 Task: Find connections with filter location Mirabel with filter topic #SEMwith filter profile language German with filter current company Herbalife with filter school Dhanalakshmi Srinivasan Engineering College with filter industry Retail Furniture and Home Furnishings with filter service category Negotiation with filter keywords title Digital Overlord
Action: Mouse moved to (226, 300)
Screenshot: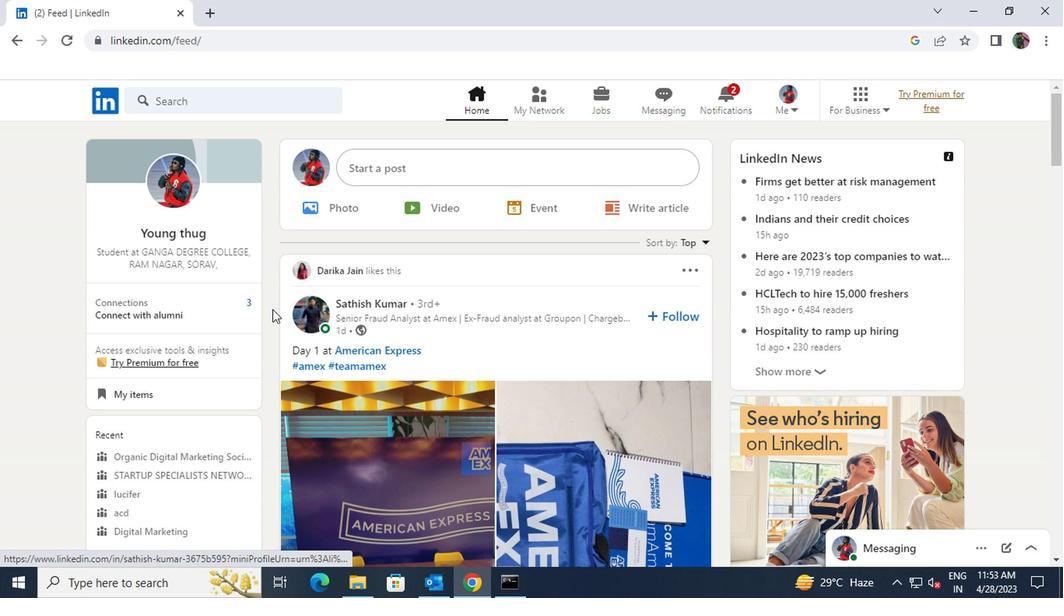 
Action: Mouse pressed left at (226, 300)
Screenshot: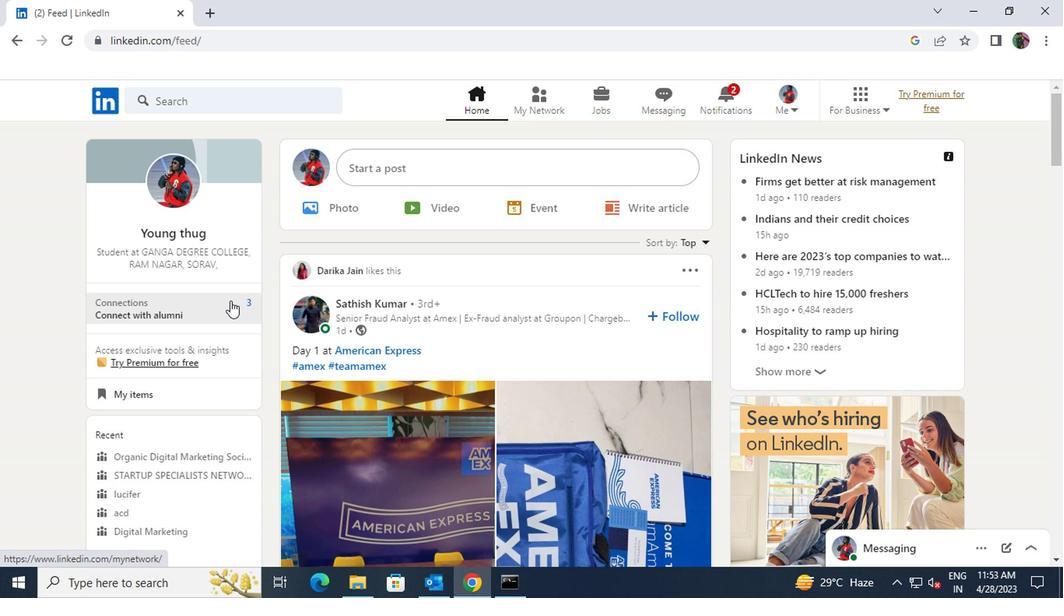 
Action: Mouse moved to (239, 189)
Screenshot: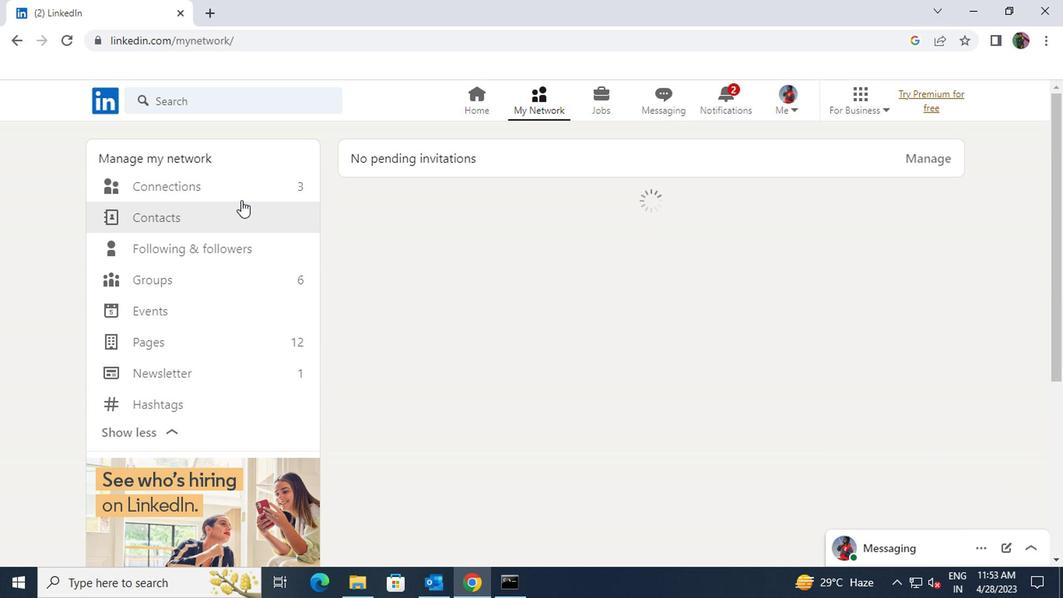 
Action: Mouse pressed left at (239, 189)
Screenshot: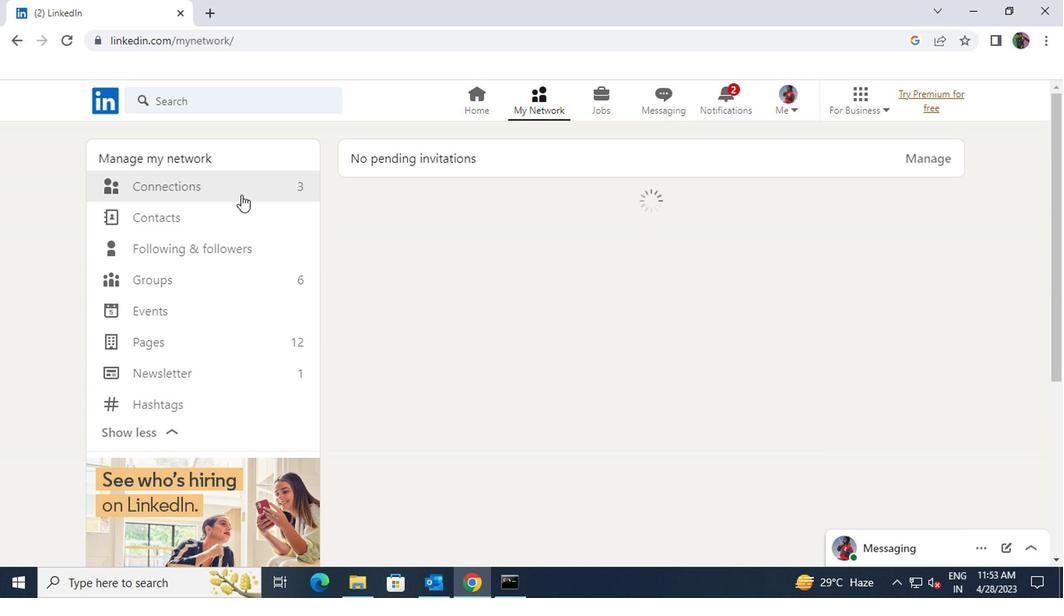 
Action: Mouse moved to (618, 193)
Screenshot: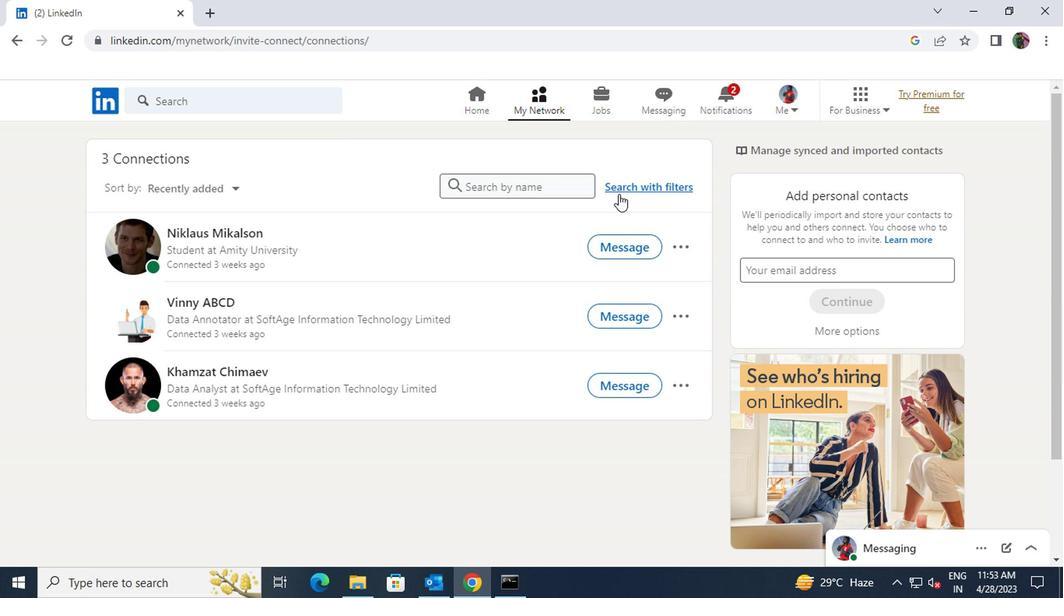 
Action: Mouse pressed left at (618, 193)
Screenshot: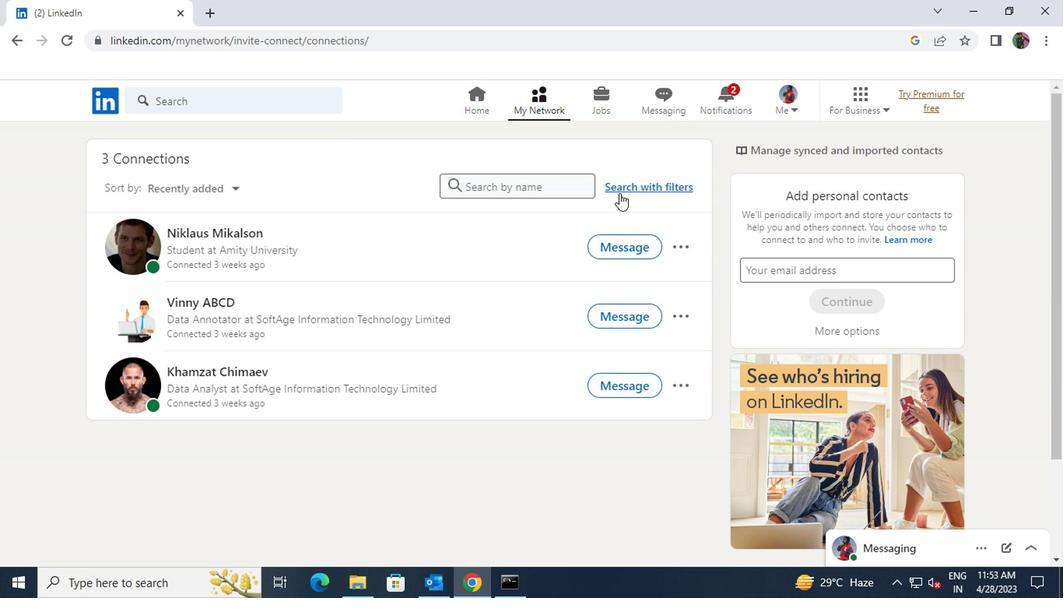 
Action: Mouse moved to (581, 147)
Screenshot: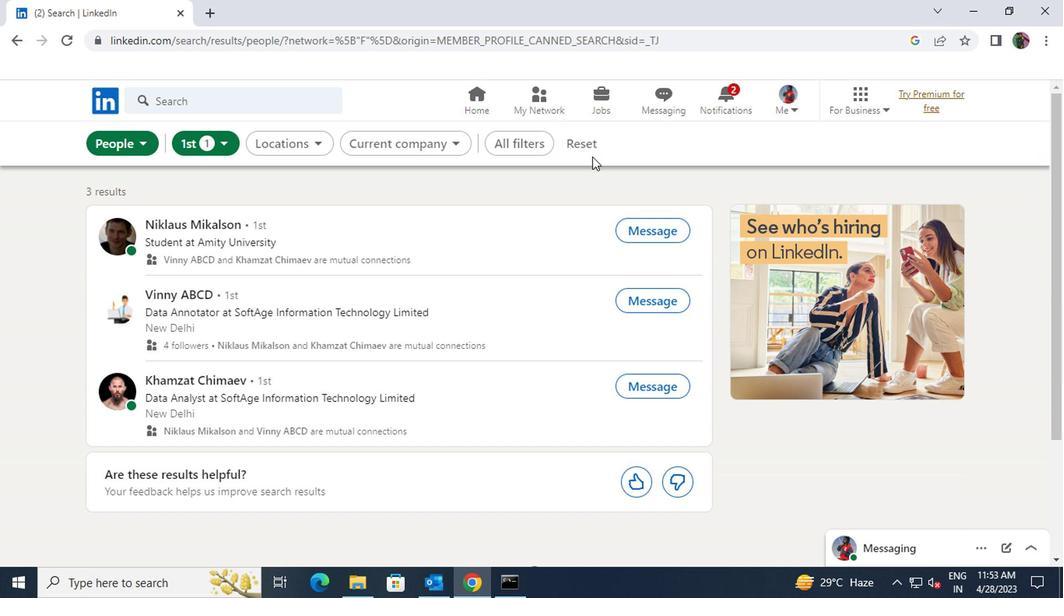 
Action: Mouse pressed left at (581, 147)
Screenshot: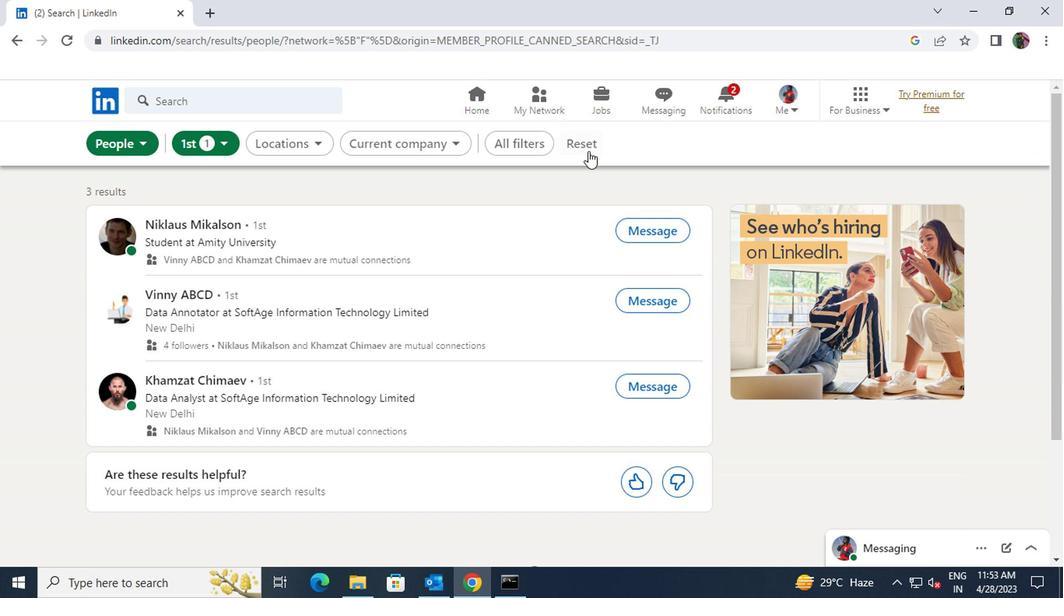 
Action: Mouse moved to (555, 144)
Screenshot: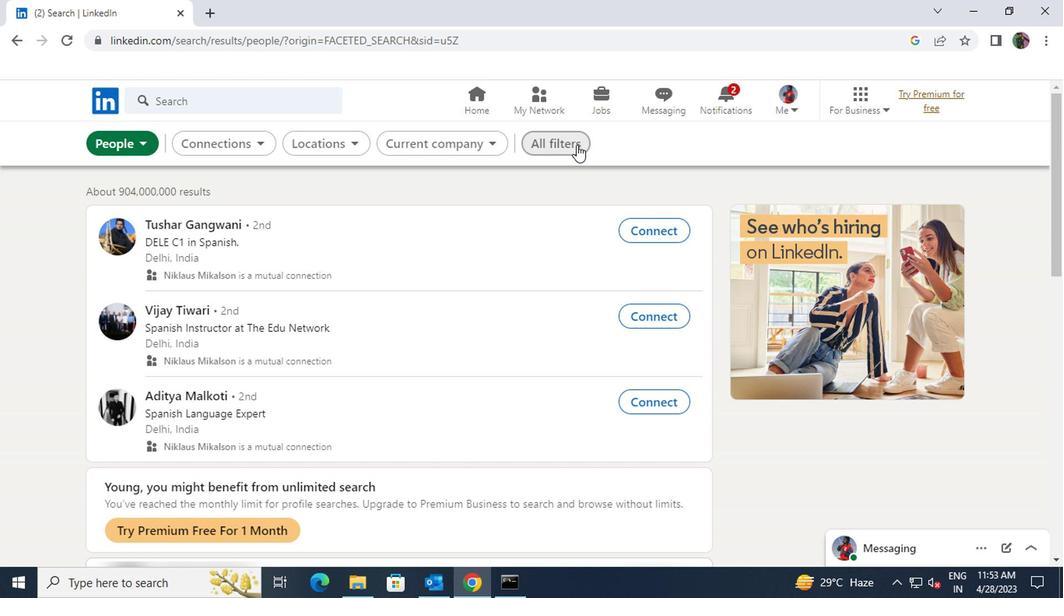 
Action: Mouse pressed left at (555, 144)
Screenshot: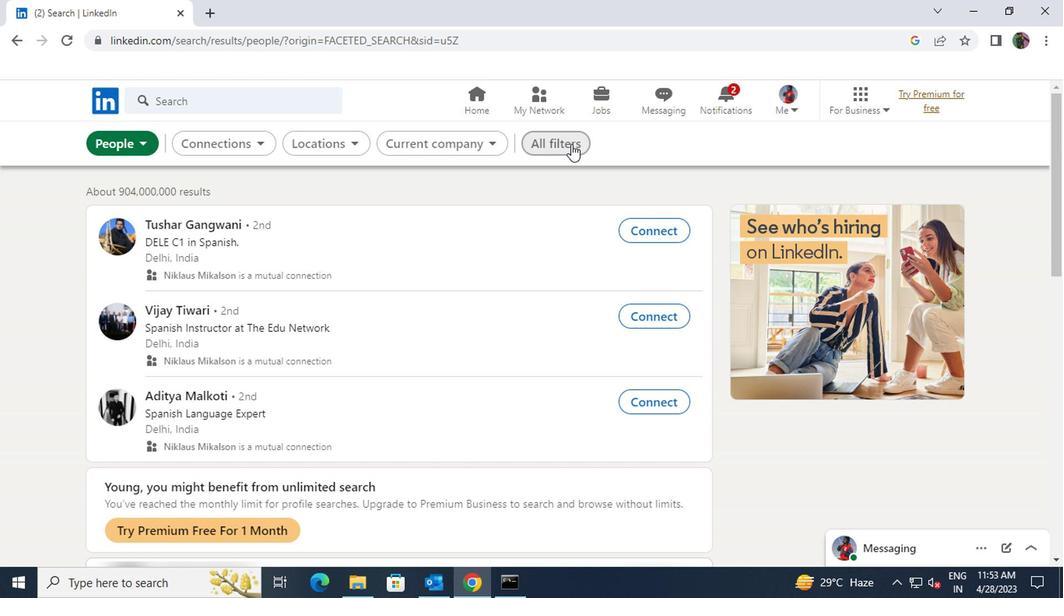 
Action: Mouse moved to (754, 354)
Screenshot: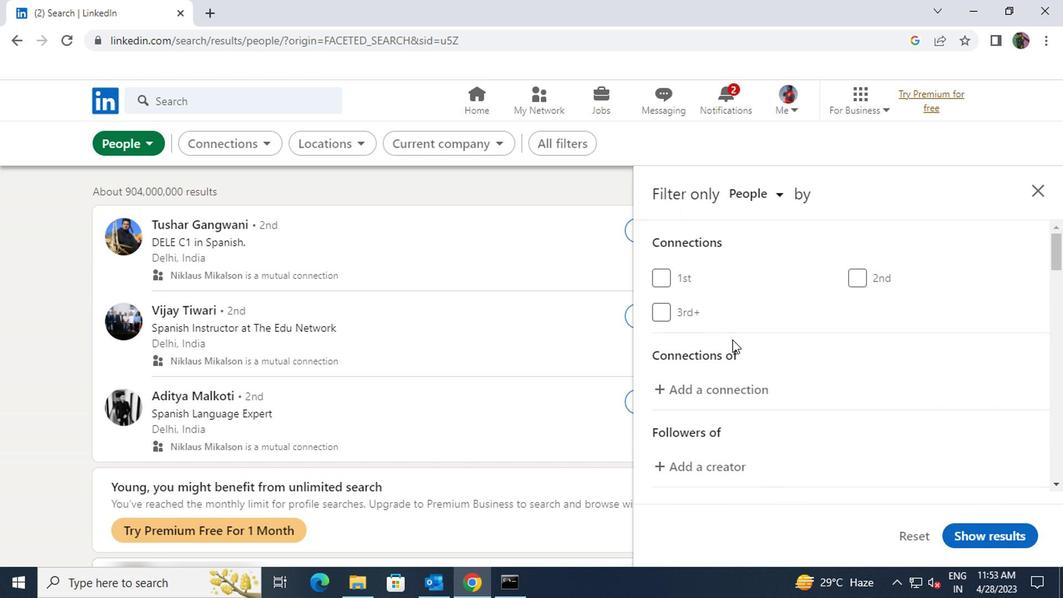 
Action: Mouse scrolled (754, 352) with delta (0, -1)
Screenshot: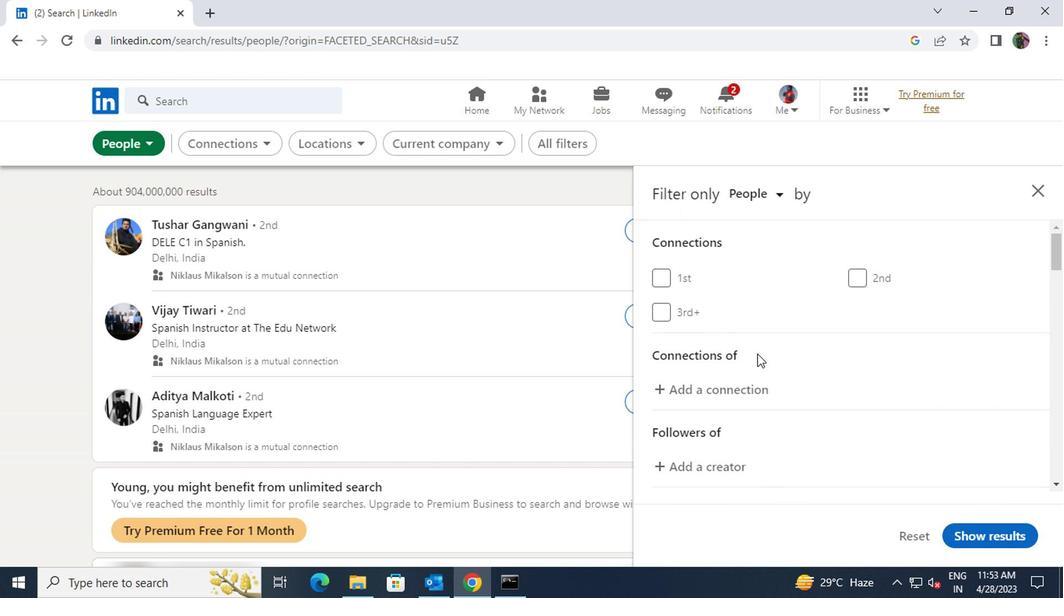 
Action: Mouse scrolled (754, 352) with delta (0, -1)
Screenshot: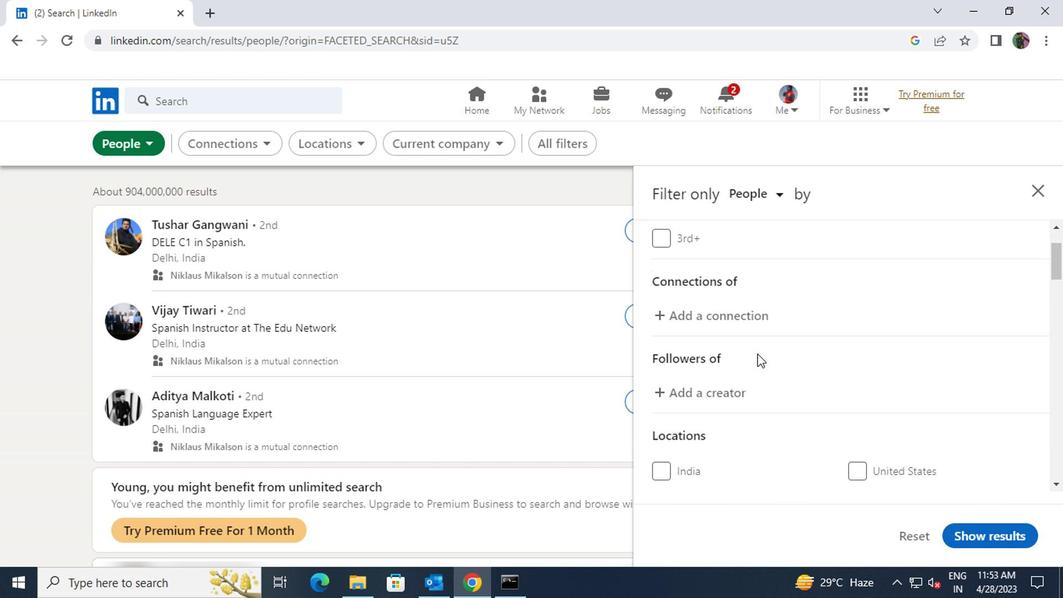 
Action: Mouse scrolled (754, 352) with delta (0, -1)
Screenshot: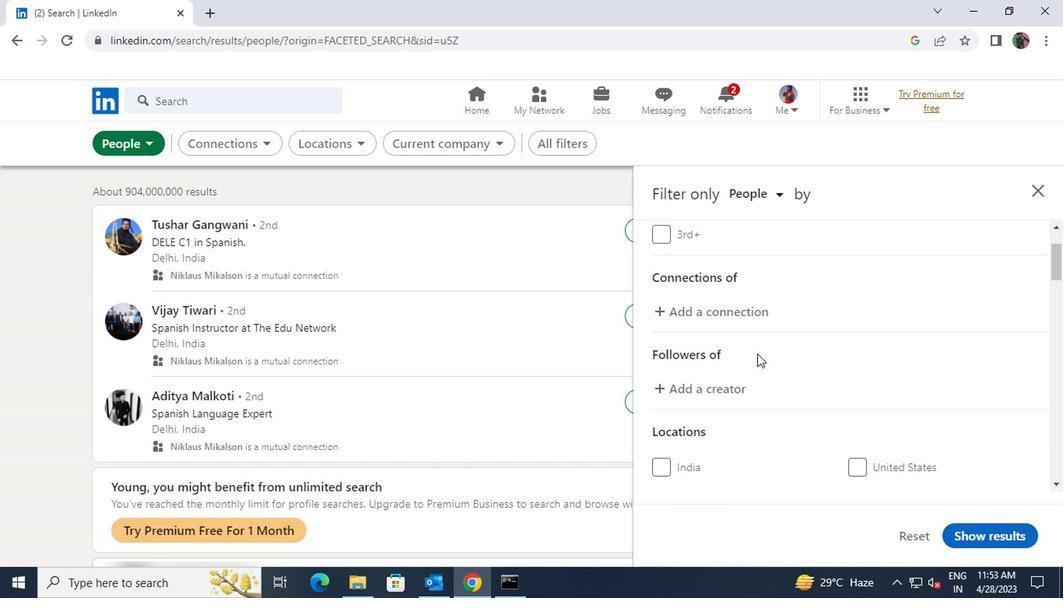 
Action: Mouse moved to (851, 376)
Screenshot: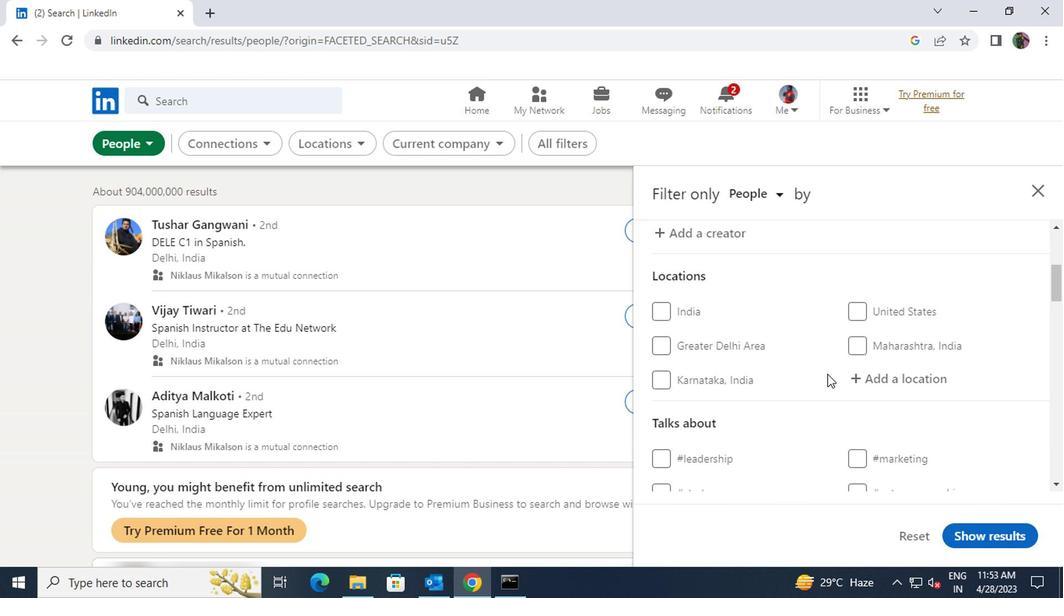 
Action: Mouse pressed left at (851, 376)
Screenshot: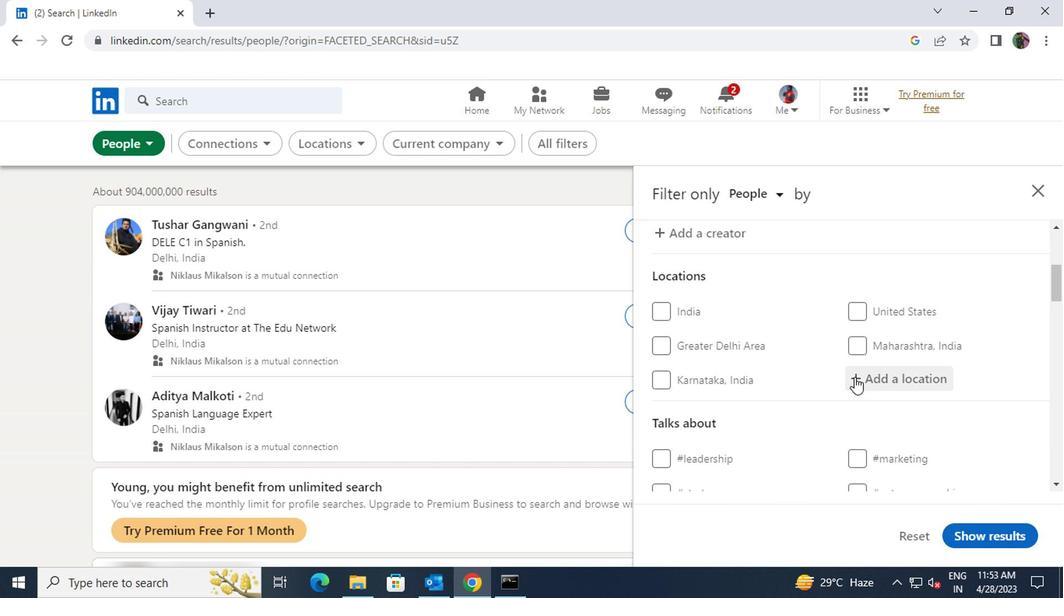 
Action: Key pressed <Key.shift>MIRABEL
Screenshot: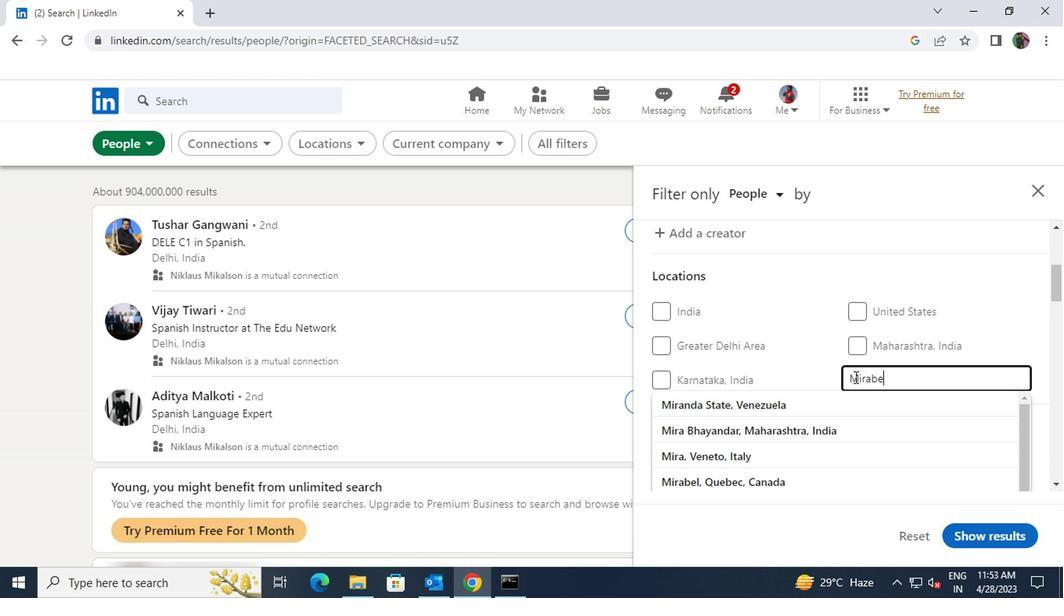 
Action: Mouse moved to (850, 392)
Screenshot: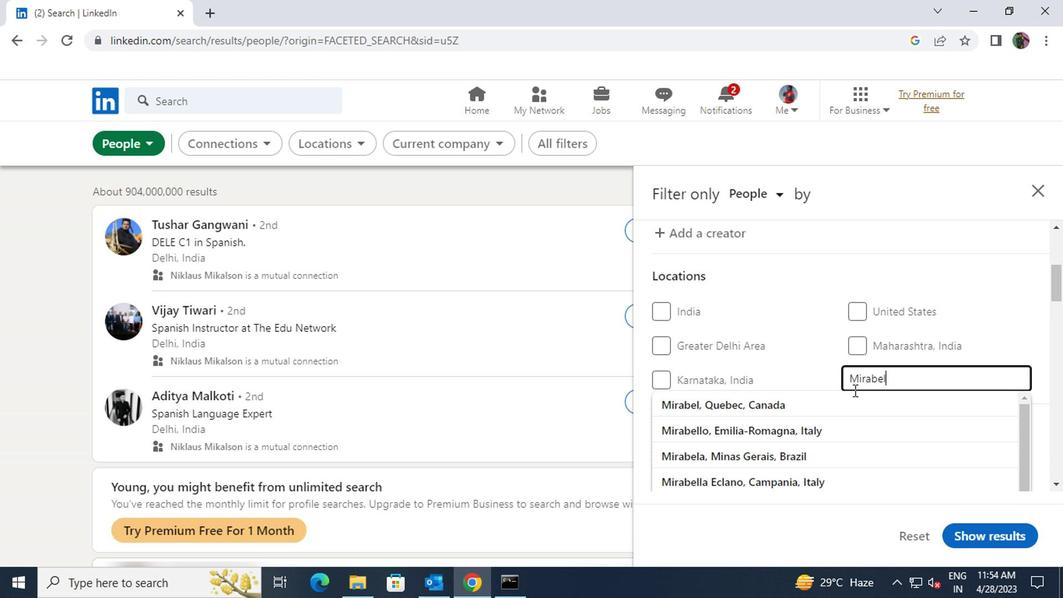 
Action: Mouse pressed left at (850, 392)
Screenshot: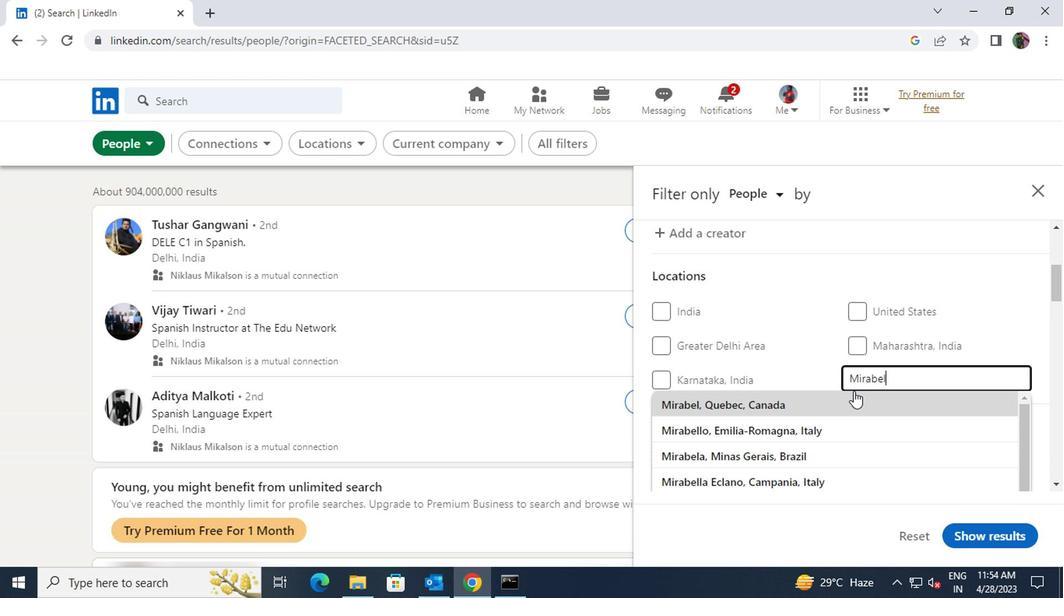 
Action: Mouse scrolled (850, 392) with delta (0, 0)
Screenshot: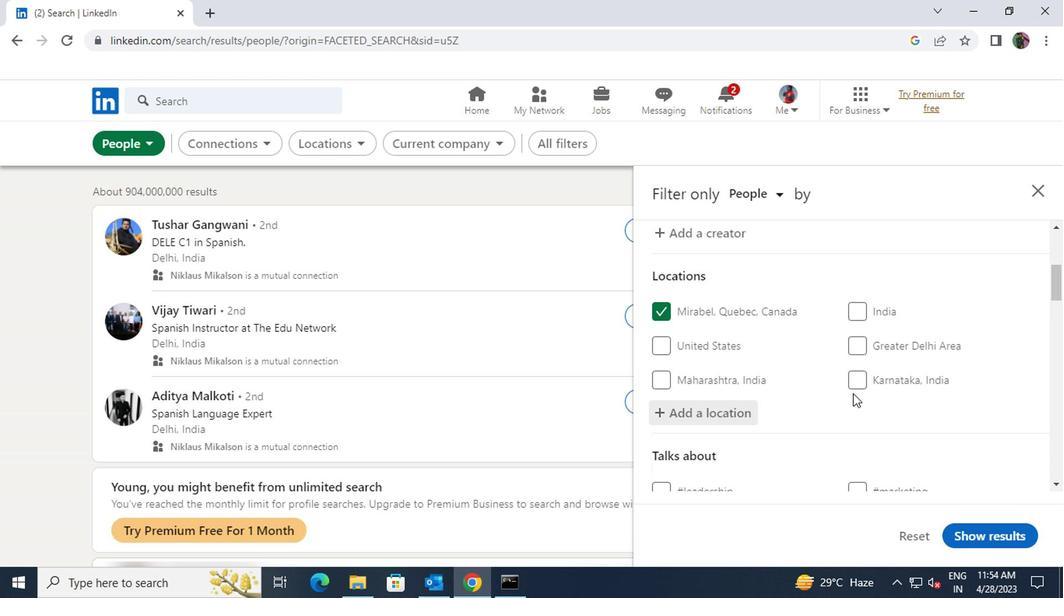 
Action: Mouse scrolled (850, 392) with delta (0, 0)
Screenshot: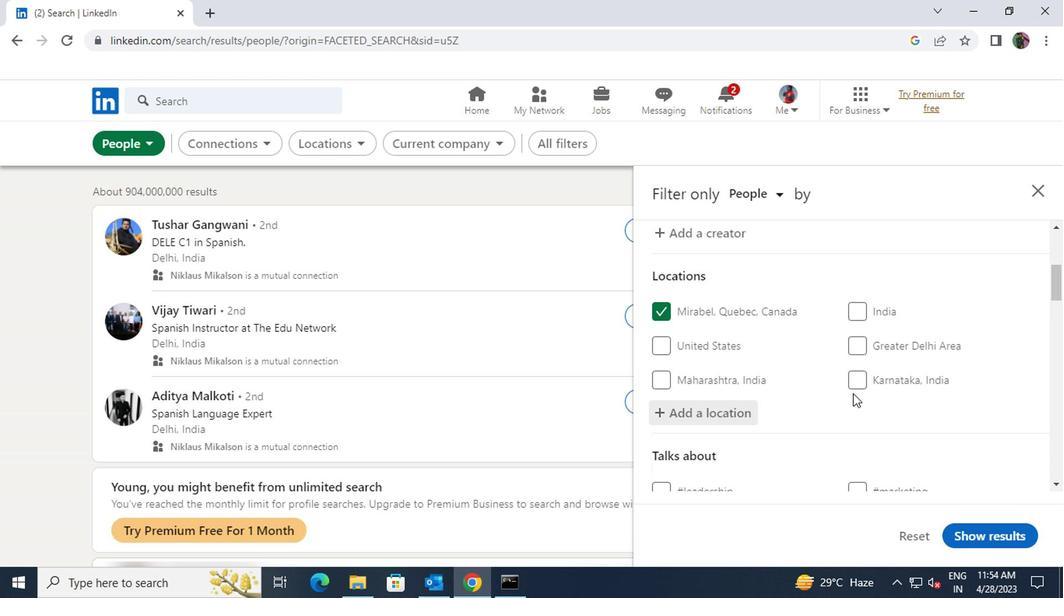 
Action: Mouse moved to (865, 406)
Screenshot: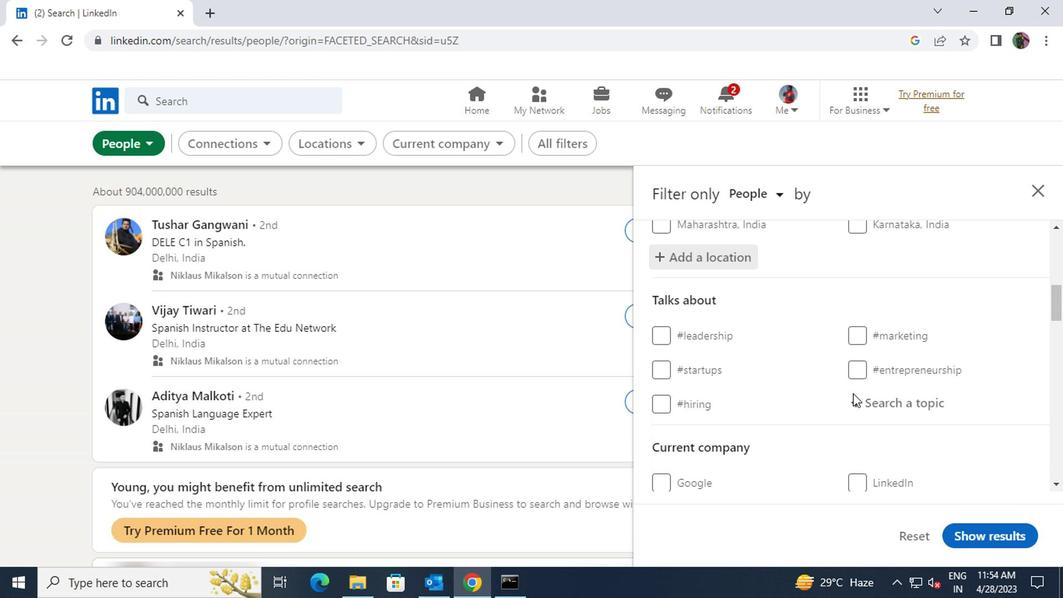 
Action: Mouse pressed left at (865, 406)
Screenshot: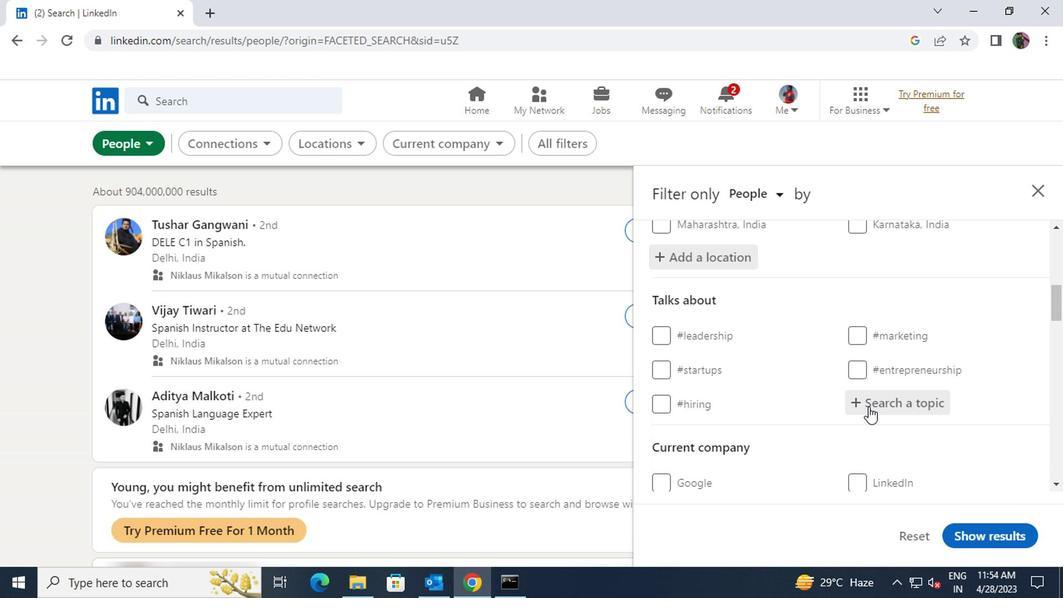 
Action: Key pressed <Key.shift>SEM
Screenshot: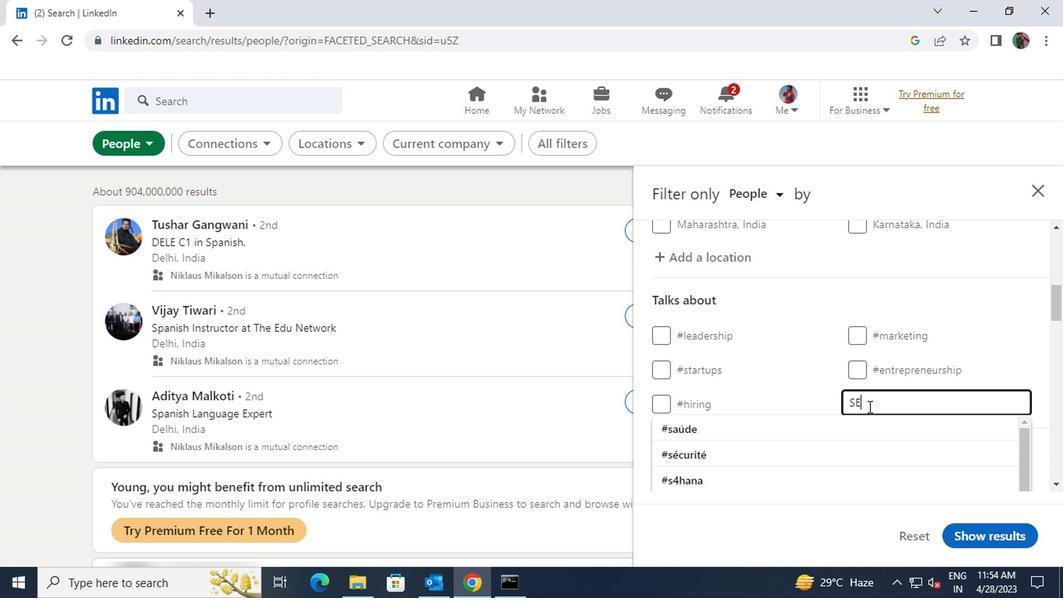 
Action: Mouse moved to (850, 421)
Screenshot: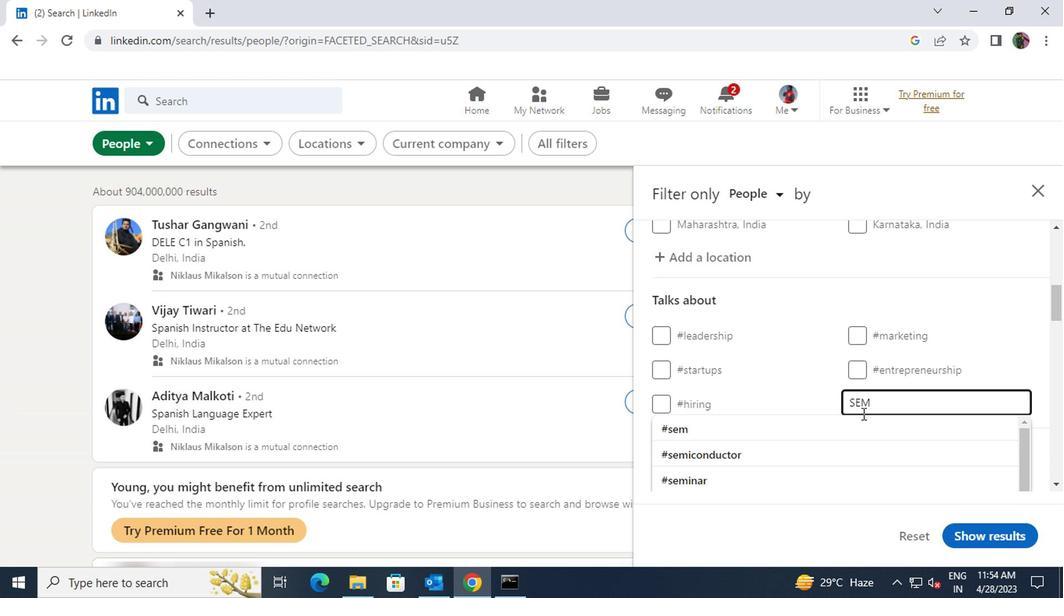 
Action: Mouse pressed left at (850, 421)
Screenshot: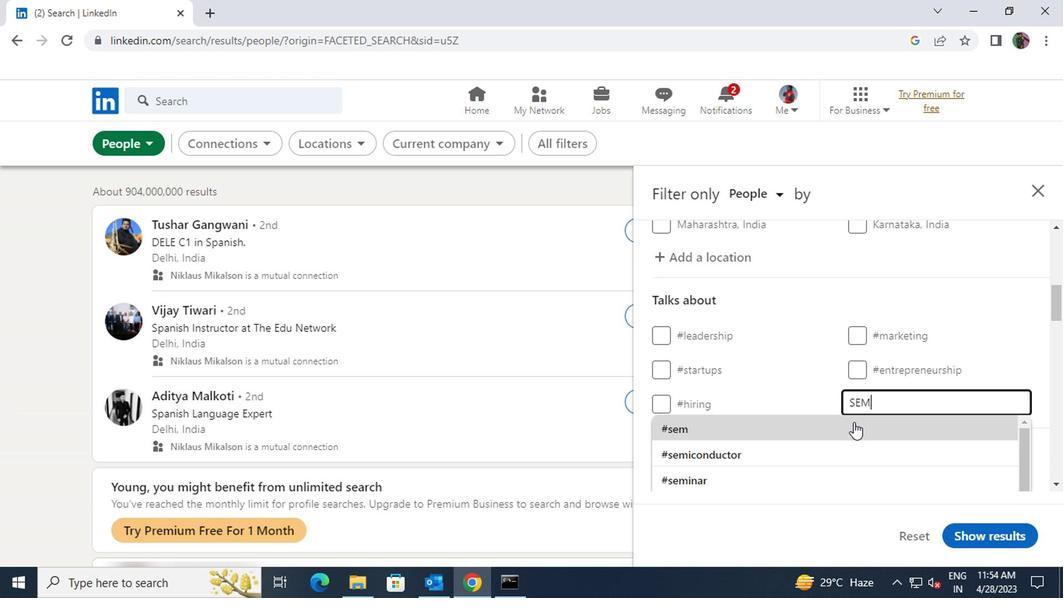 
Action: Mouse scrolled (850, 420) with delta (0, -1)
Screenshot: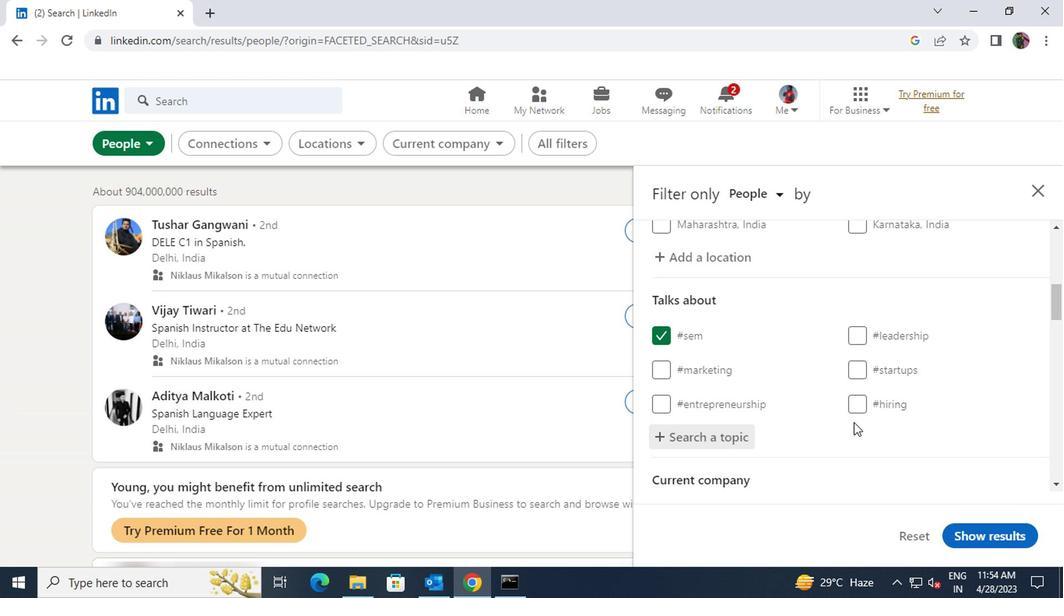 
Action: Mouse scrolled (850, 420) with delta (0, -1)
Screenshot: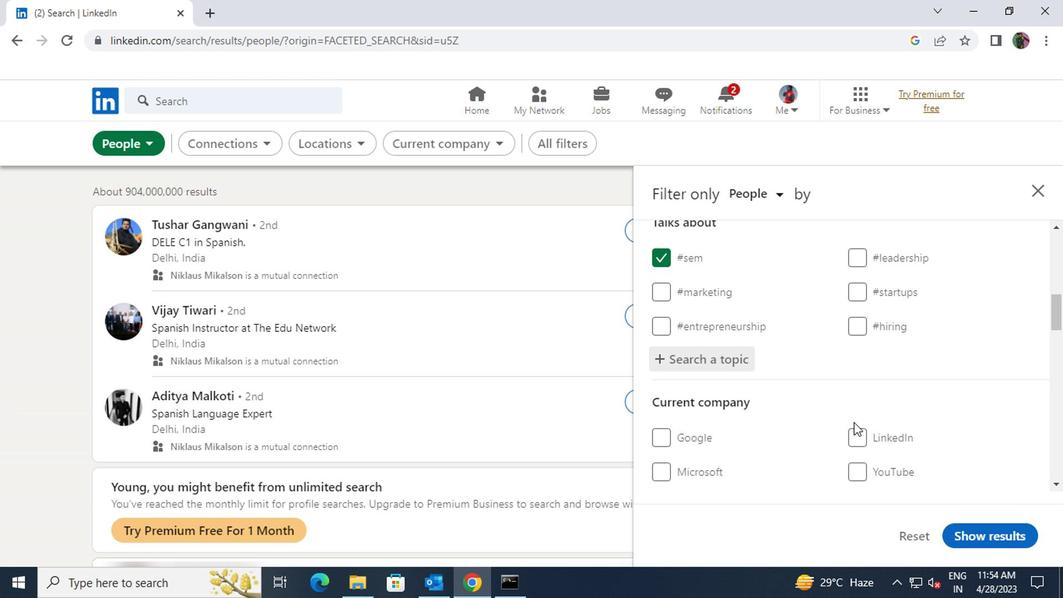 
Action: Mouse scrolled (850, 420) with delta (0, -1)
Screenshot: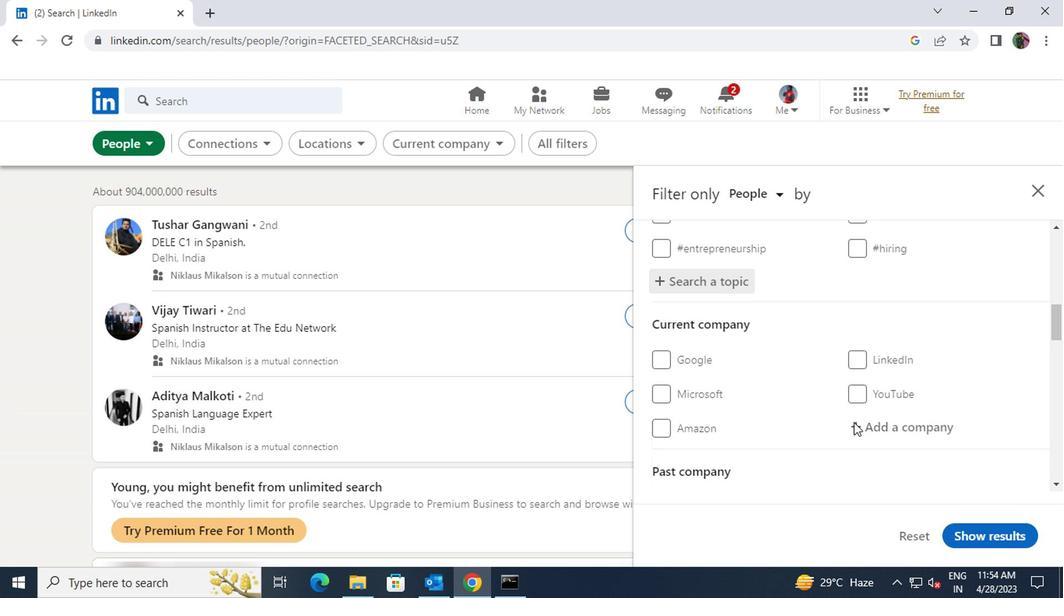 
Action: Mouse scrolled (850, 420) with delta (0, -1)
Screenshot: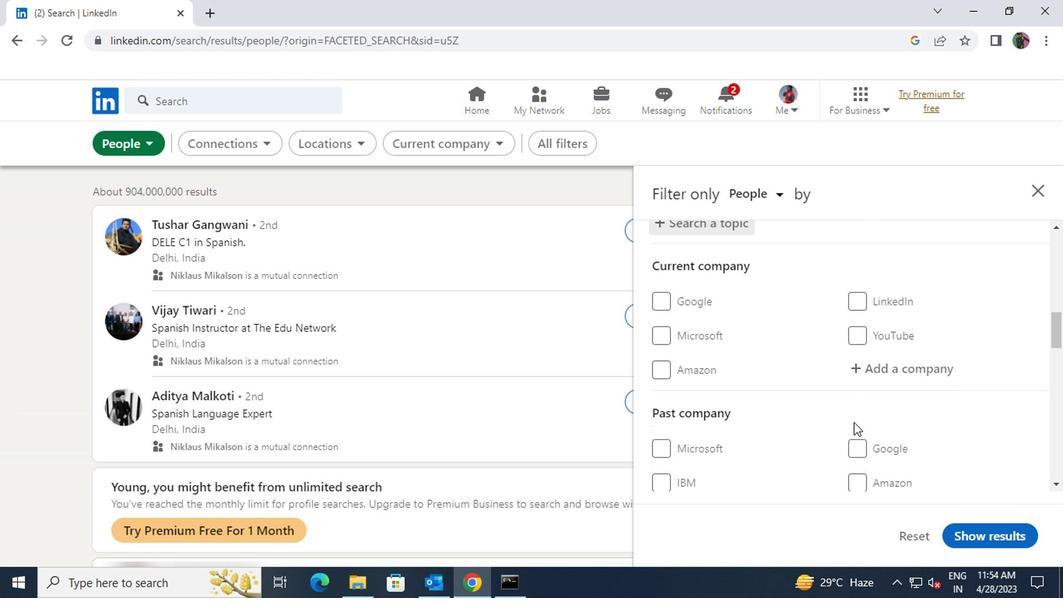
Action: Mouse scrolled (850, 420) with delta (0, -1)
Screenshot: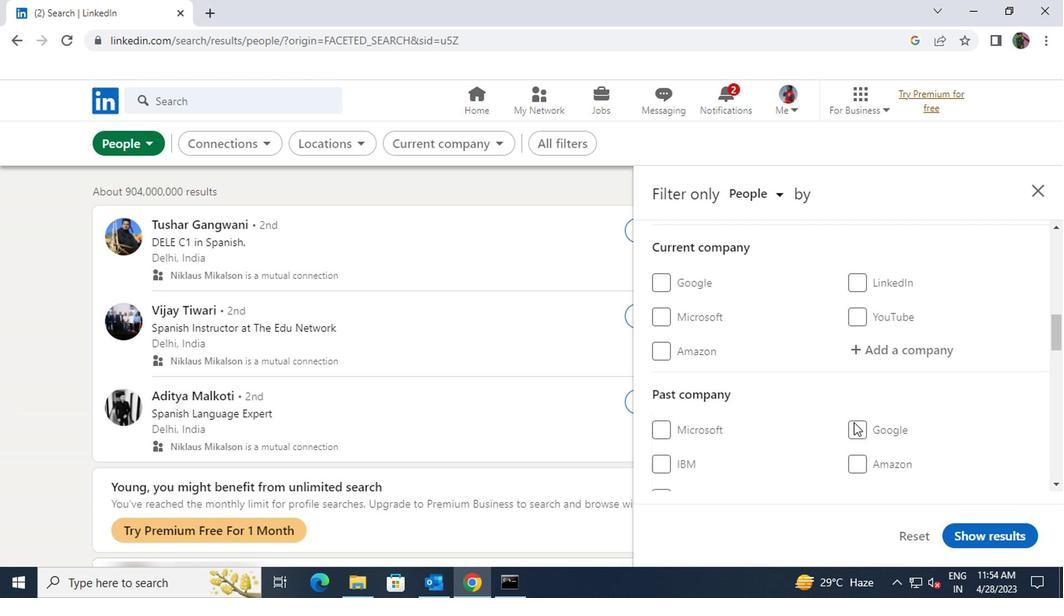 
Action: Mouse scrolled (850, 420) with delta (0, -1)
Screenshot: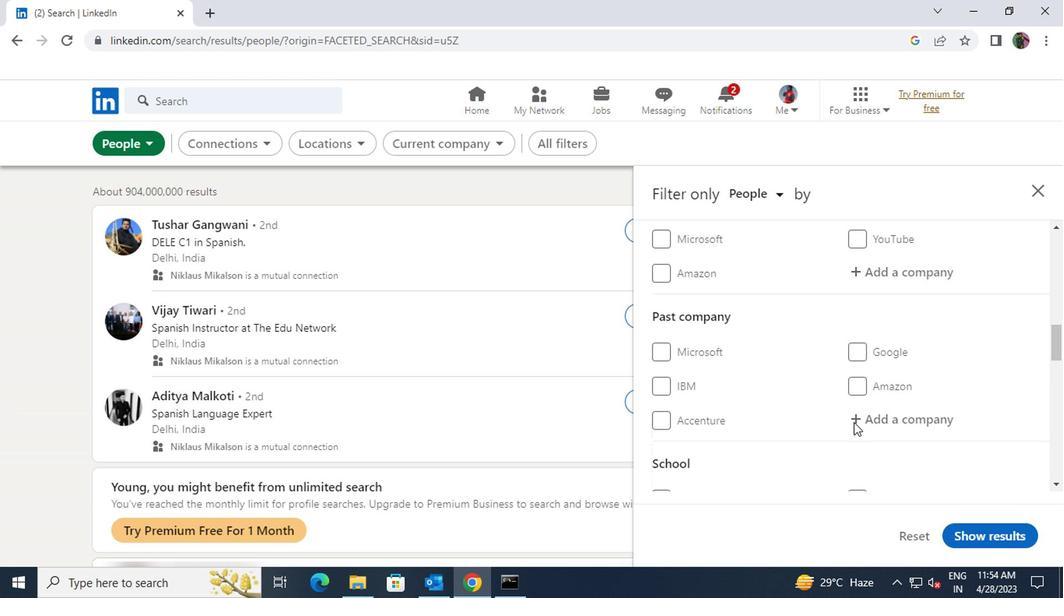 
Action: Mouse scrolled (850, 420) with delta (0, -1)
Screenshot: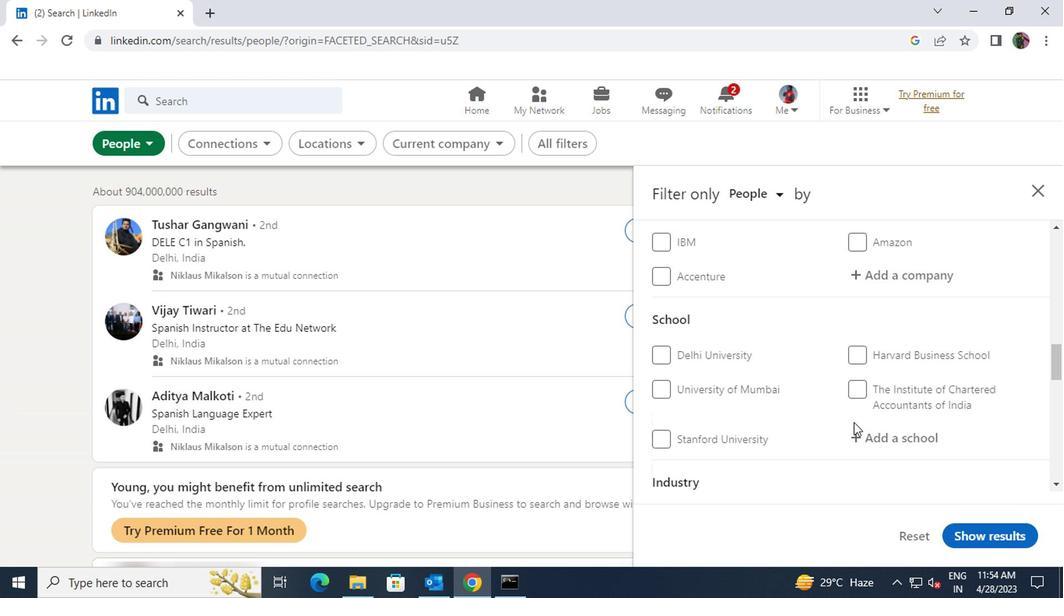 
Action: Mouse scrolled (850, 420) with delta (0, -1)
Screenshot: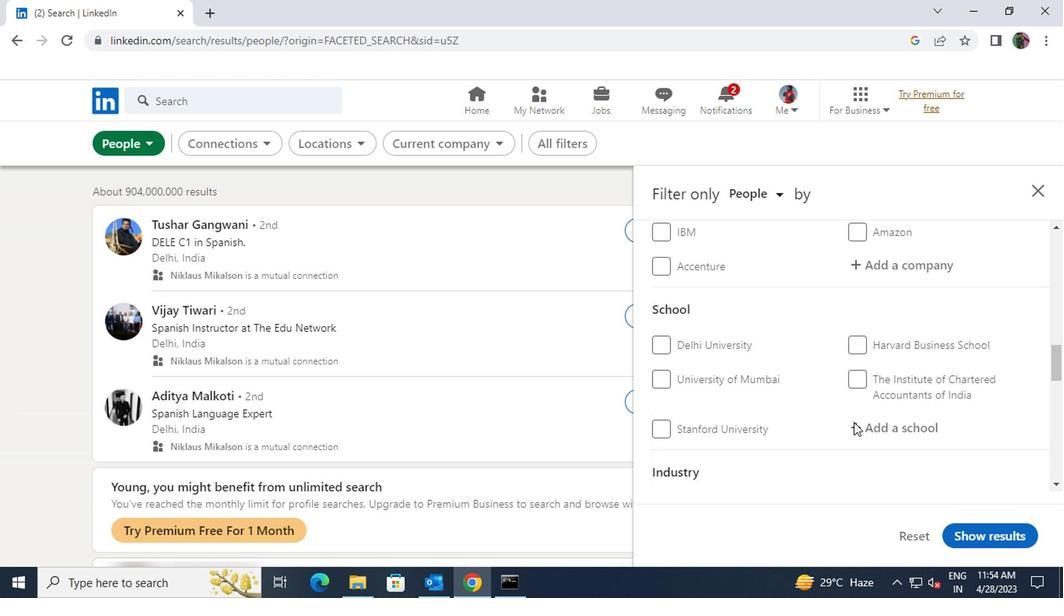 
Action: Mouse scrolled (850, 420) with delta (0, -1)
Screenshot: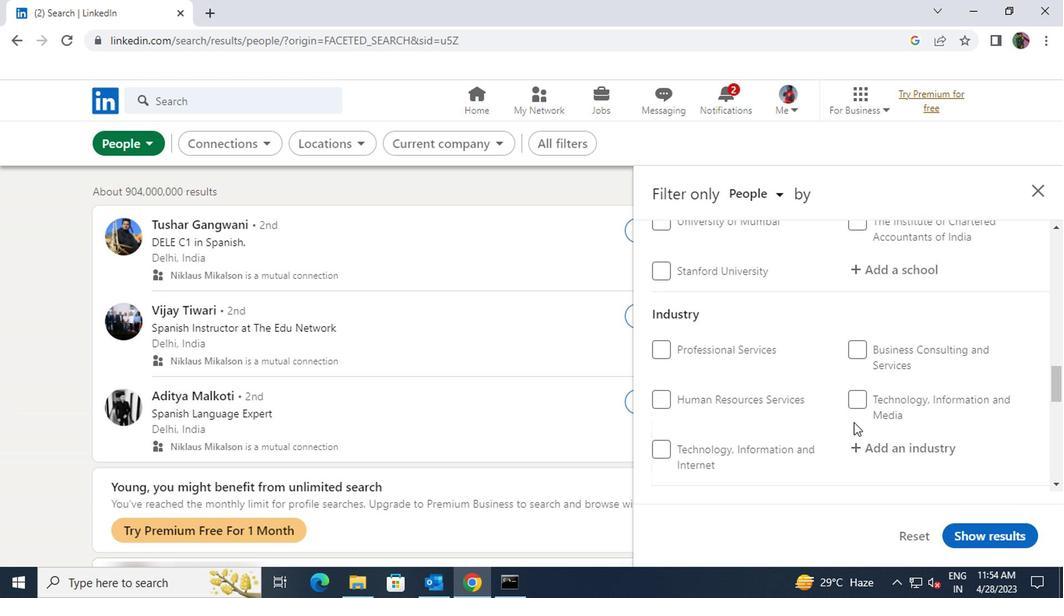 
Action: Mouse scrolled (850, 420) with delta (0, -1)
Screenshot: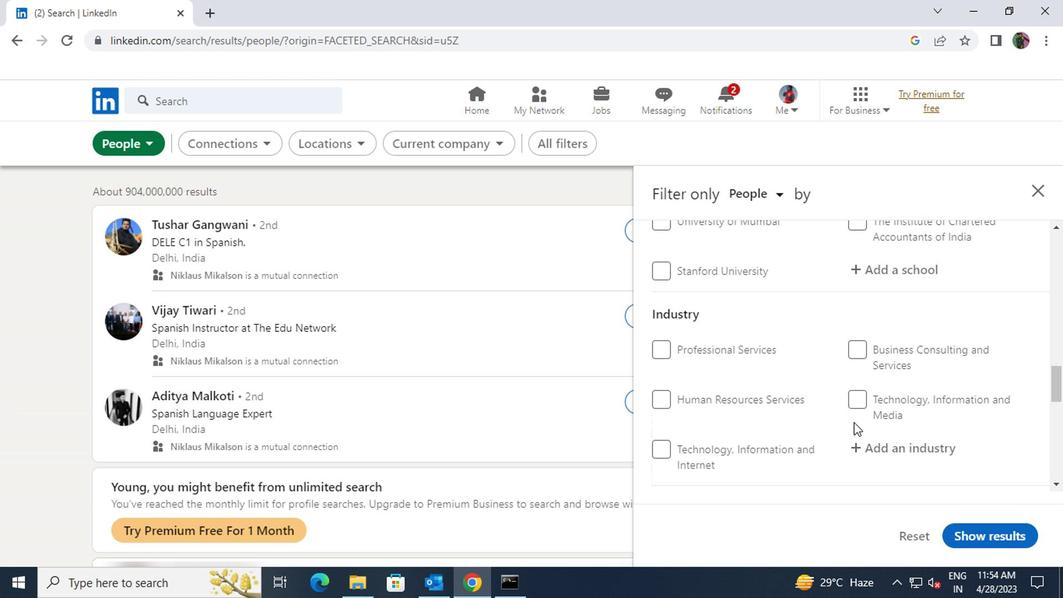 
Action: Mouse scrolled (850, 420) with delta (0, -1)
Screenshot: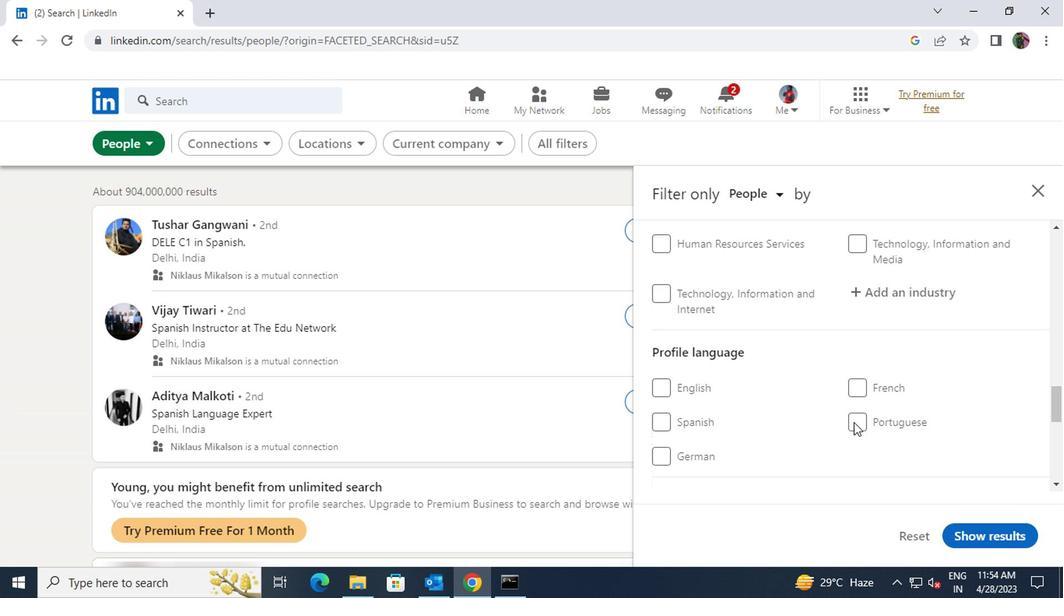 
Action: Mouse moved to (662, 371)
Screenshot: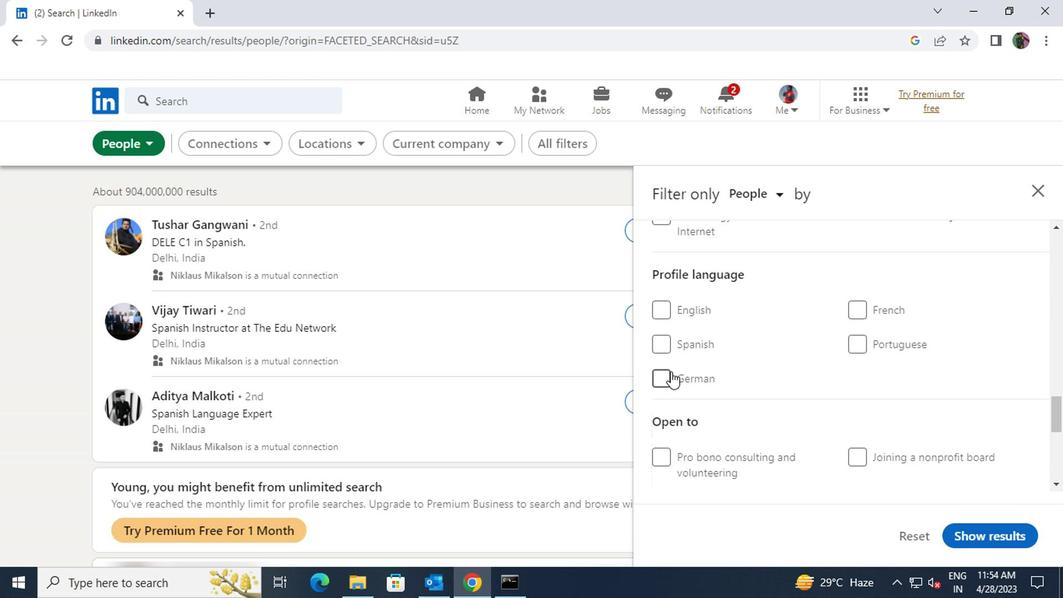 
Action: Mouse pressed left at (662, 371)
Screenshot: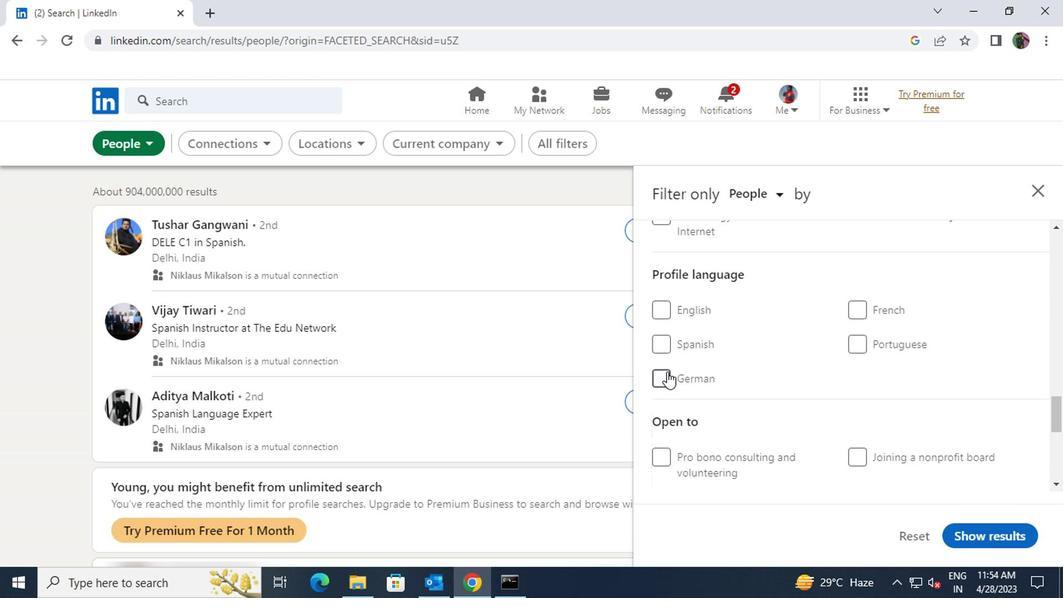 
Action: Mouse moved to (787, 367)
Screenshot: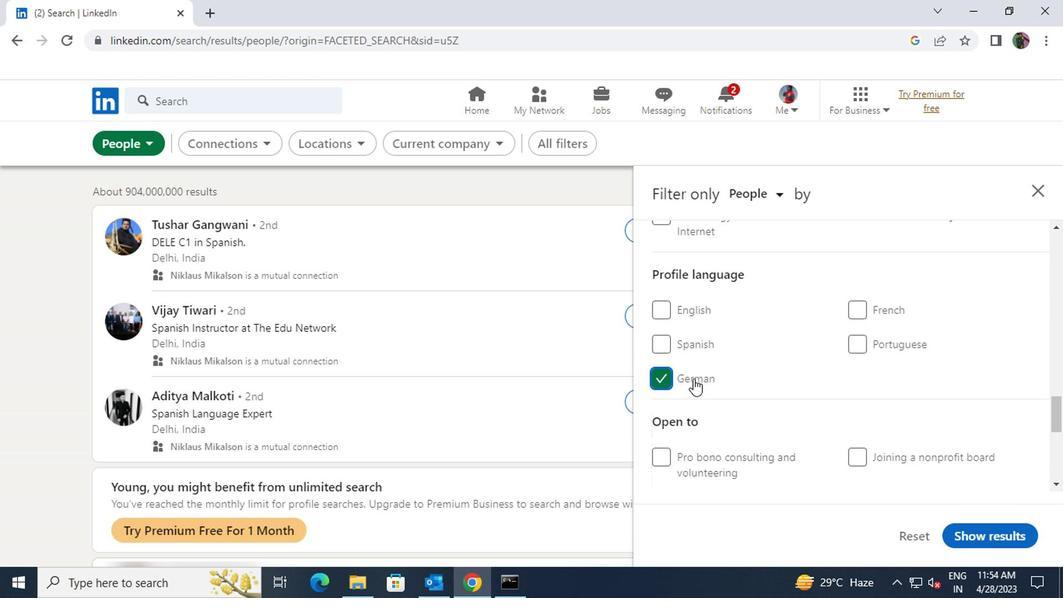 
Action: Mouse scrolled (787, 368) with delta (0, 0)
Screenshot: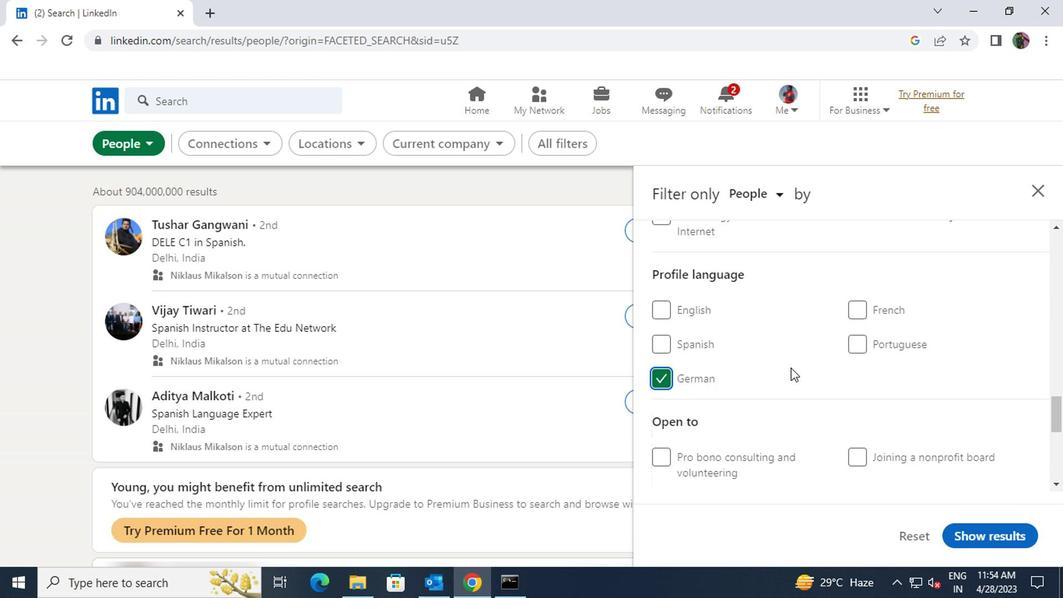 
Action: Mouse scrolled (787, 368) with delta (0, 0)
Screenshot: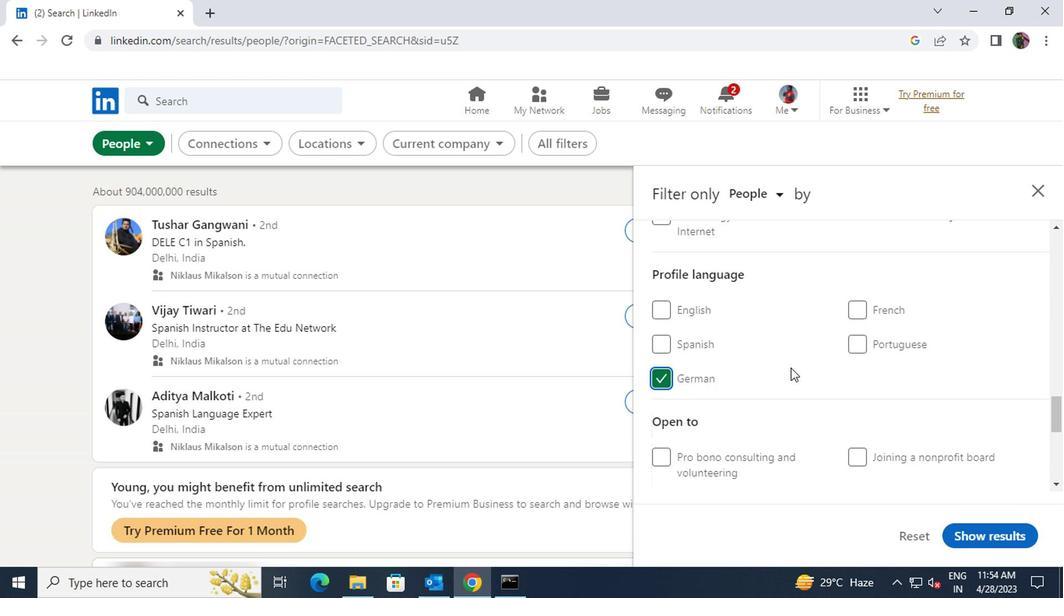 
Action: Mouse moved to (789, 367)
Screenshot: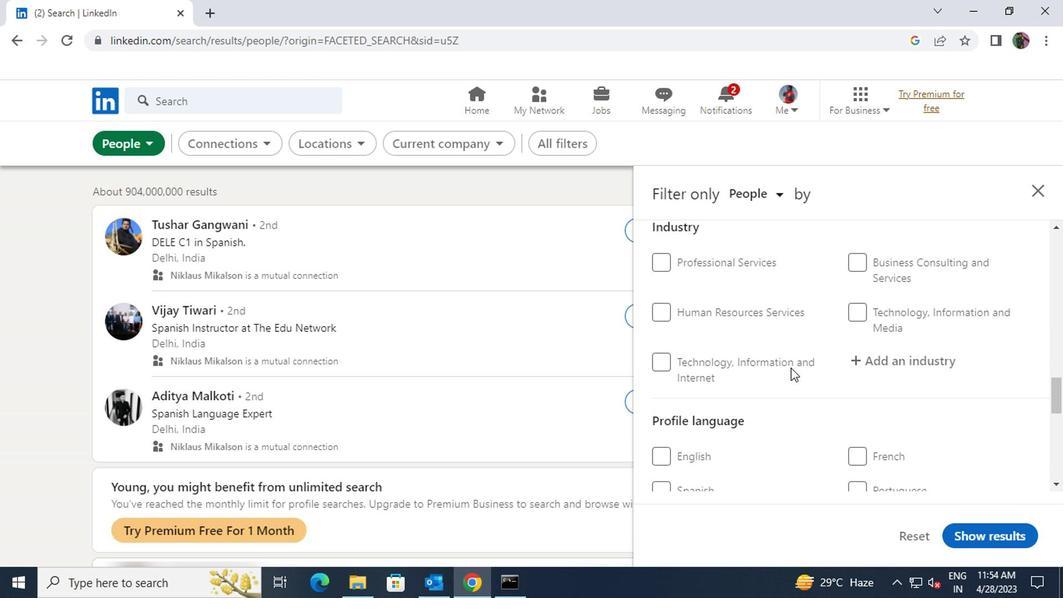 
Action: Mouse scrolled (789, 368) with delta (0, 0)
Screenshot: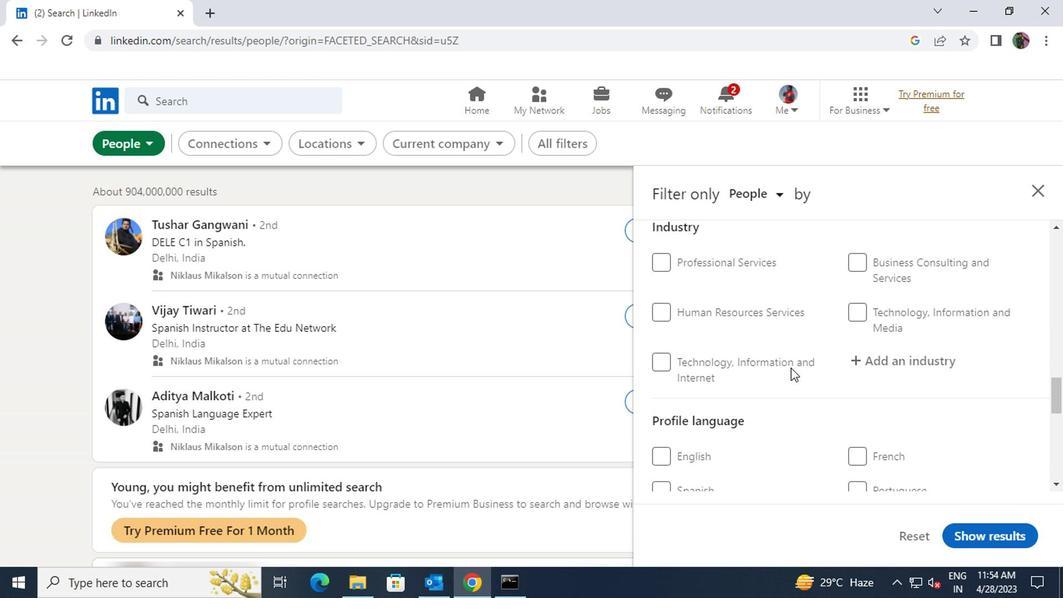 
Action: Mouse scrolled (789, 368) with delta (0, 0)
Screenshot: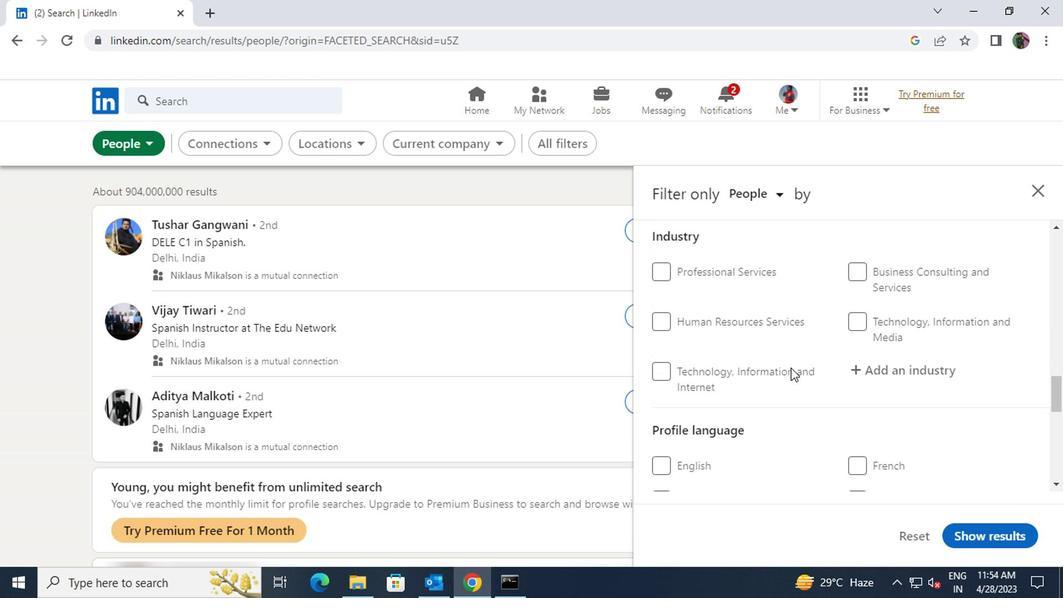 
Action: Mouse scrolled (789, 368) with delta (0, 0)
Screenshot: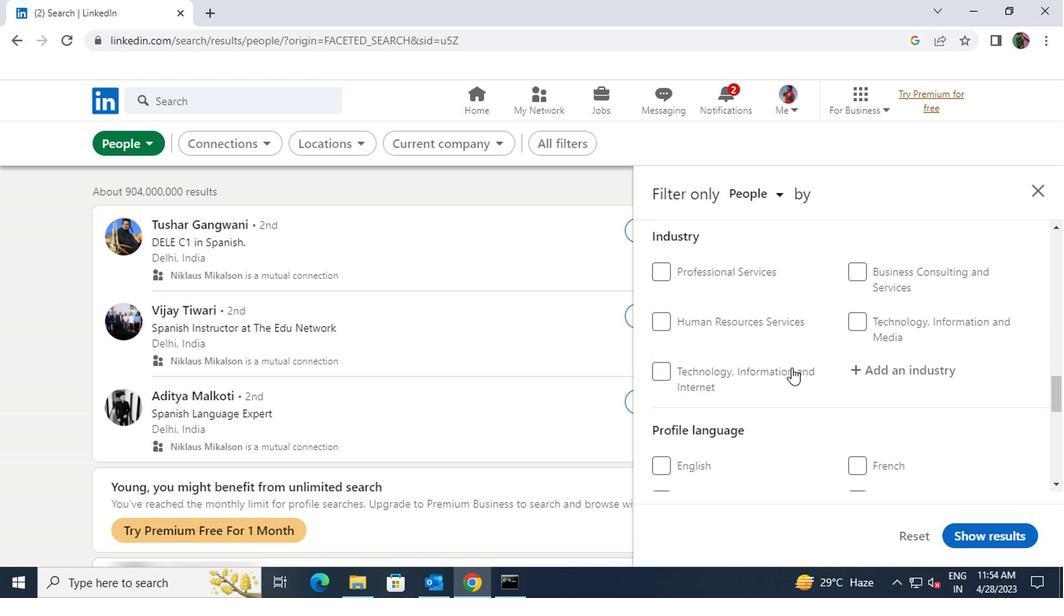 
Action: Mouse scrolled (789, 368) with delta (0, 0)
Screenshot: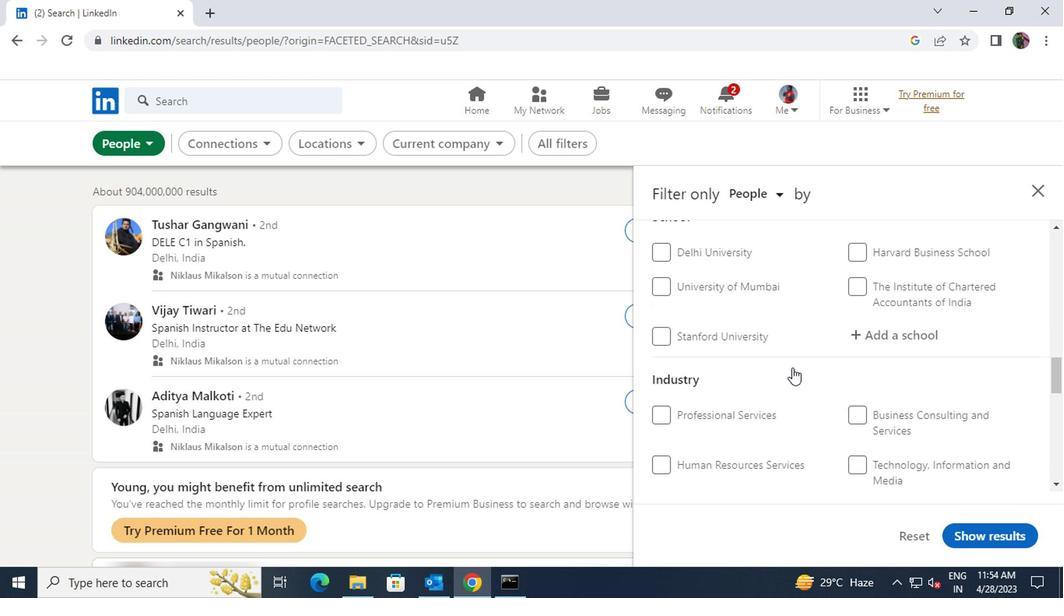 
Action: Mouse scrolled (789, 368) with delta (0, 0)
Screenshot: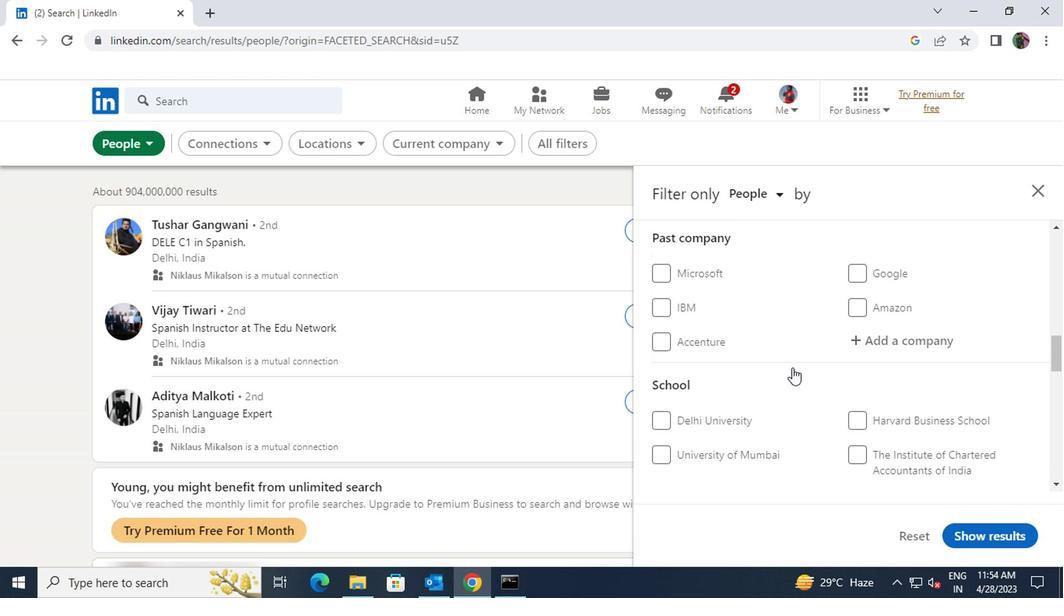 
Action: Mouse scrolled (789, 368) with delta (0, 0)
Screenshot: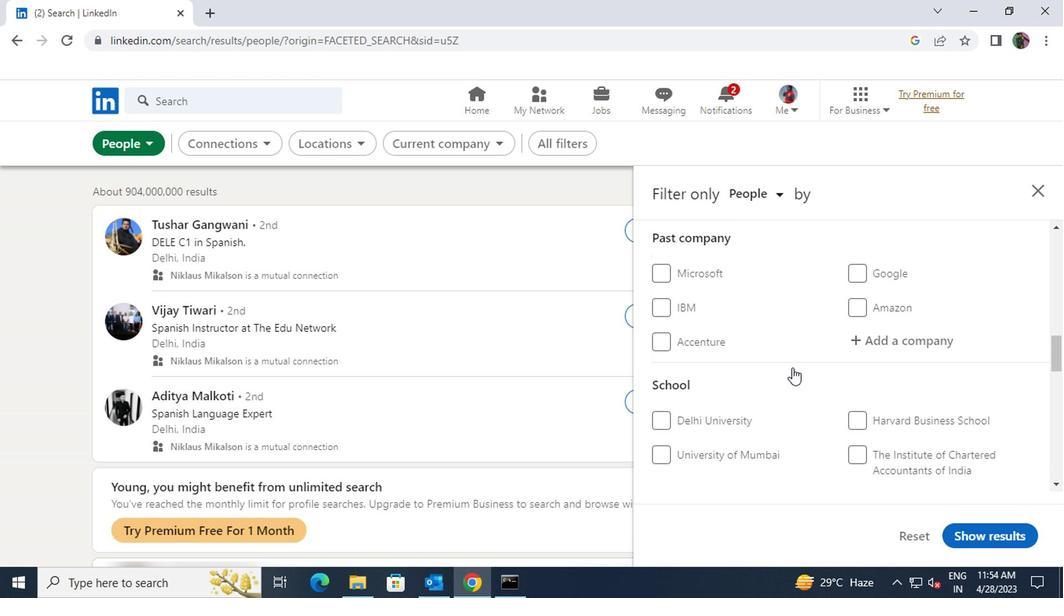 
Action: Mouse moved to (868, 349)
Screenshot: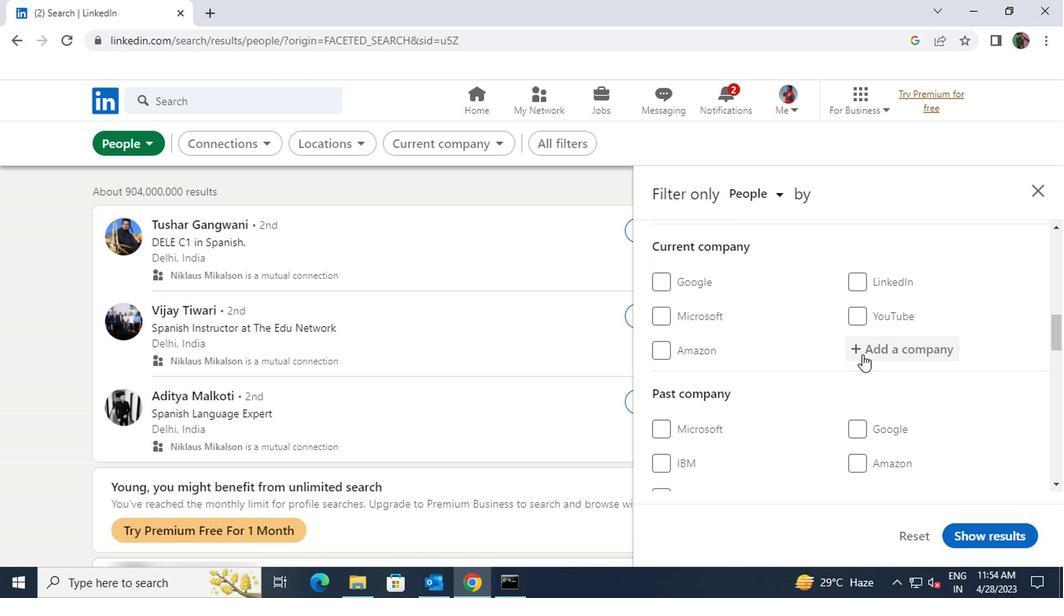 
Action: Mouse pressed left at (868, 349)
Screenshot: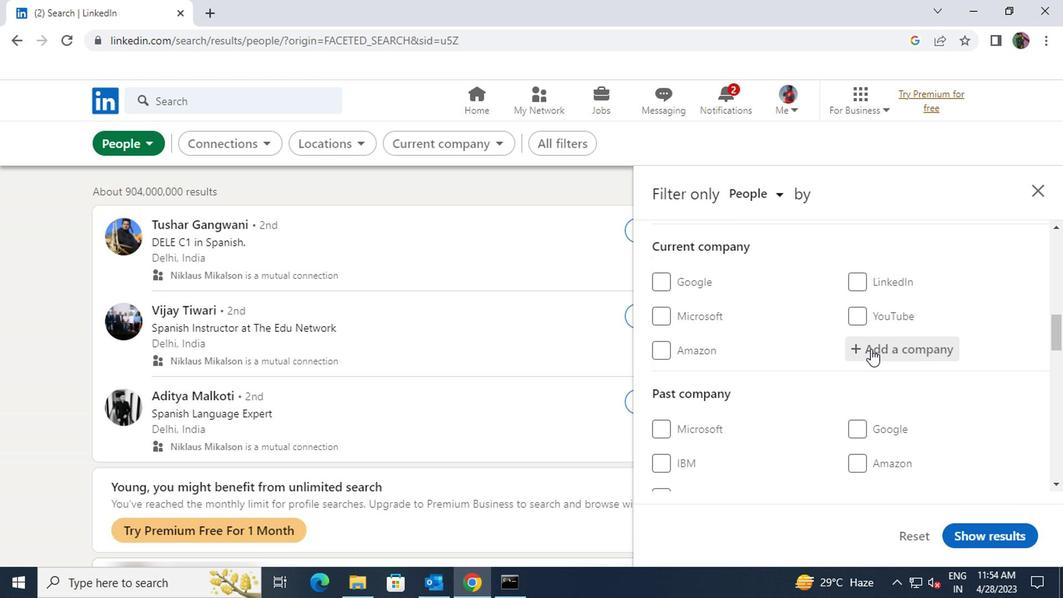 
Action: Key pressed <Key.shift>HERBALIFE
Screenshot: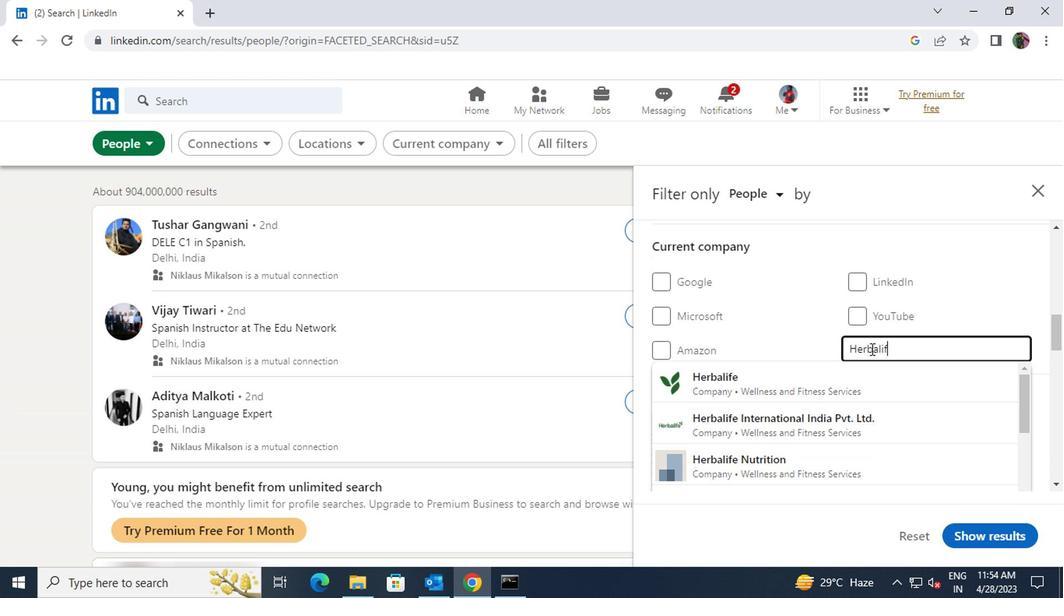 
Action: Mouse moved to (850, 378)
Screenshot: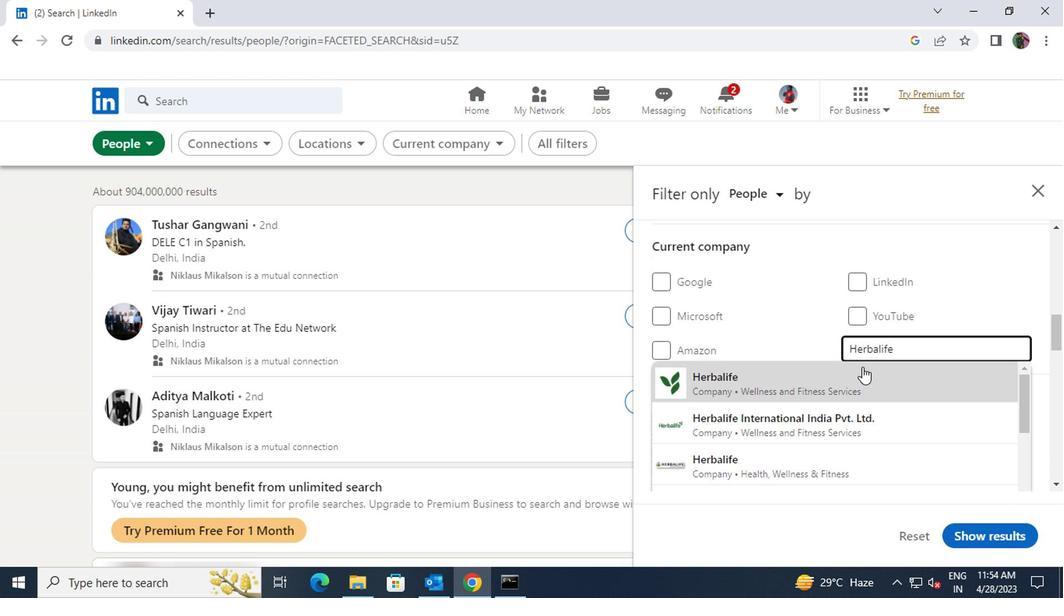 
Action: Mouse pressed left at (850, 378)
Screenshot: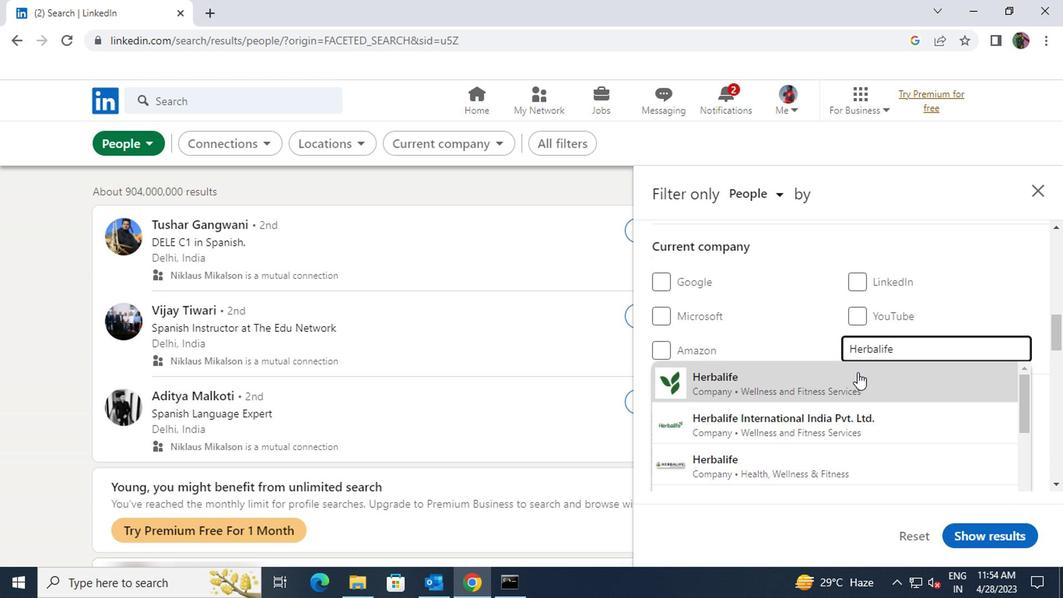 
Action: Mouse scrolled (850, 377) with delta (0, 0)
Screenshot: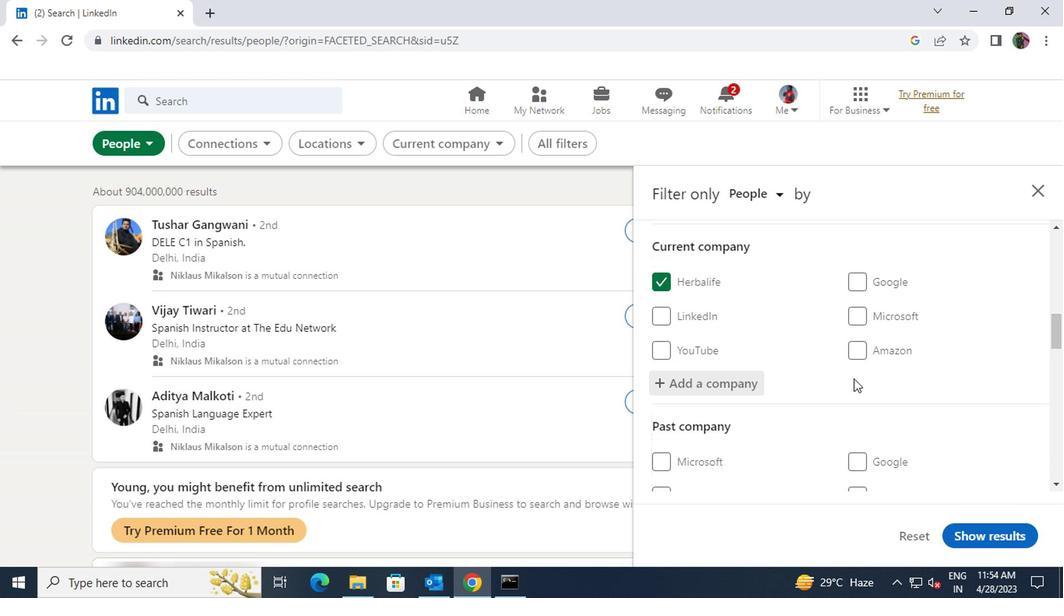 
Action: Mouse scrolled (850, 377) with delta (0, 0)
Screenshot: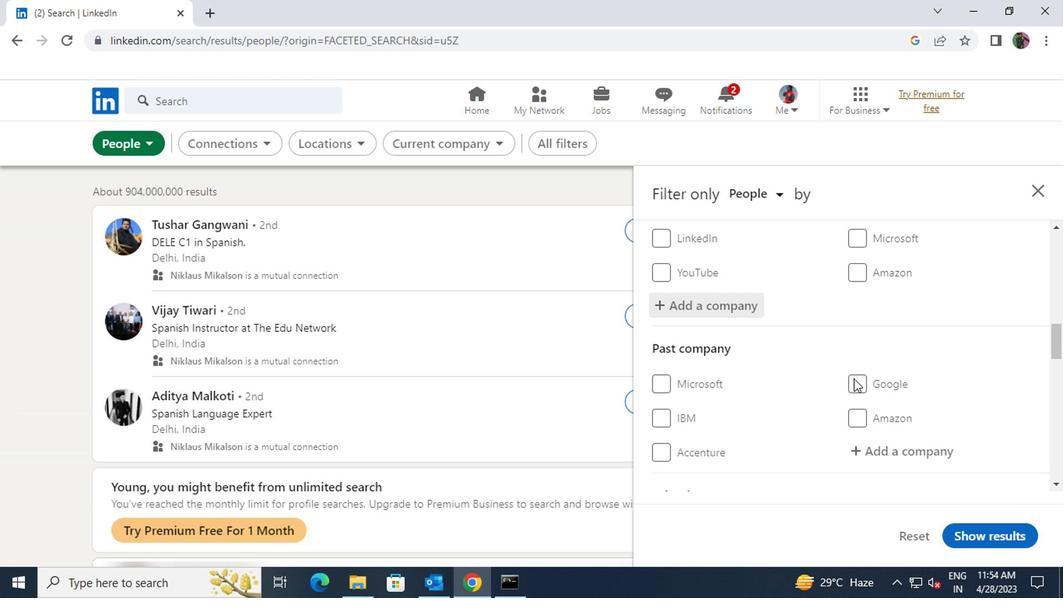 
Action: Mouse scrolled (850, 377) with delta (0, 0)
Screenshot: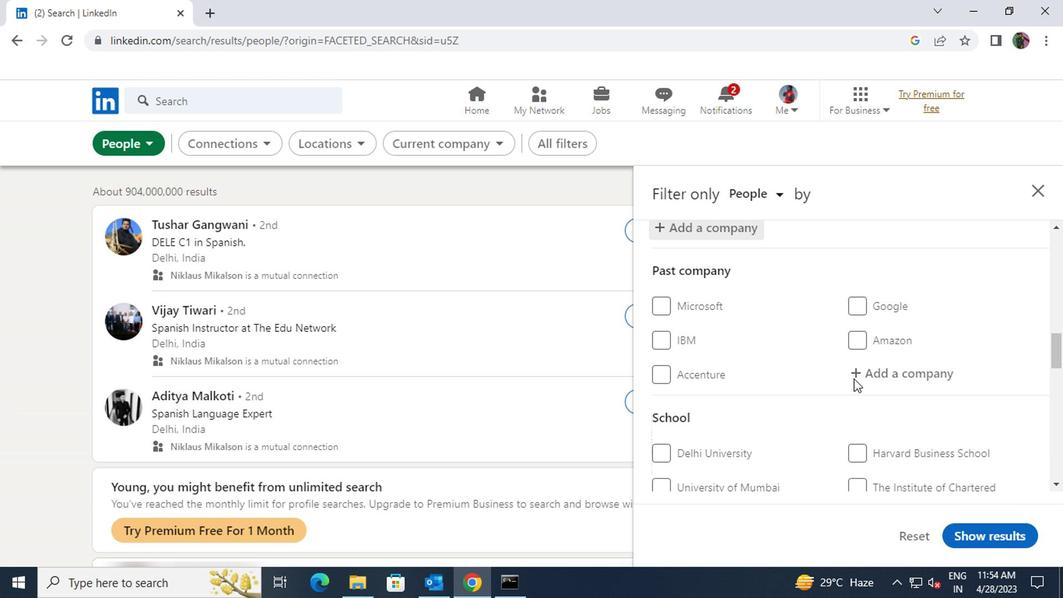 
Action: Mouse scrolled (850, 377) with delta (0, 0)
Screenshot: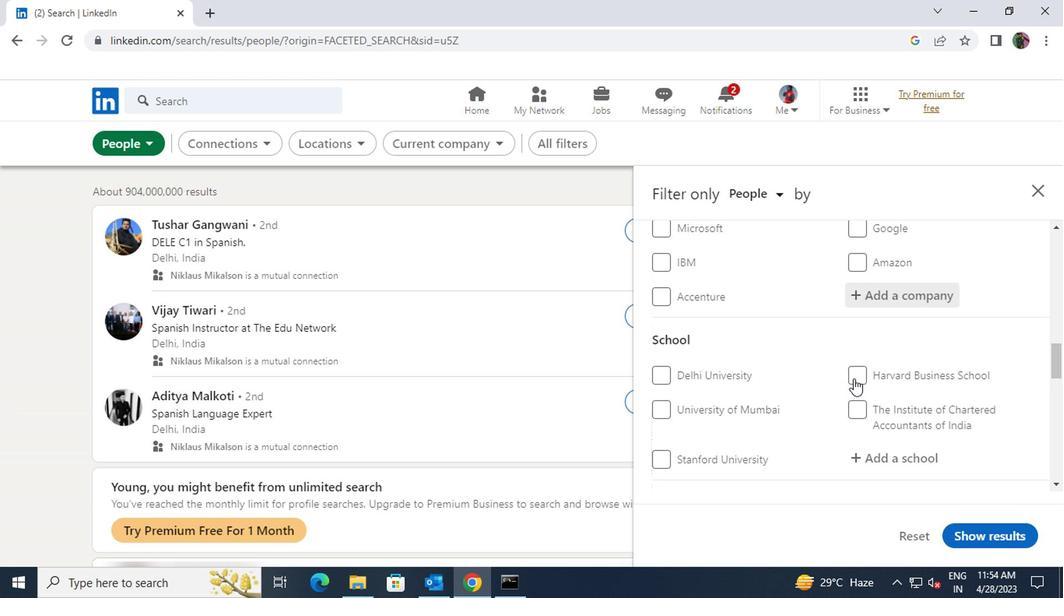 
Action: Mouse moved to (872, 377)
Screenshot: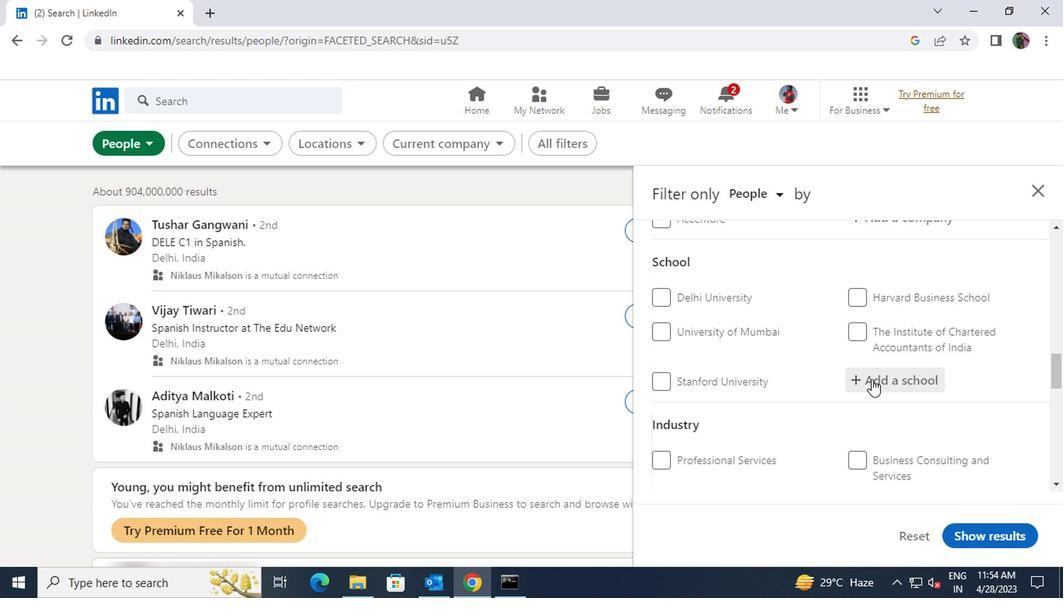 
Action: Mouse pressed left at (872, 377)
Screenshot: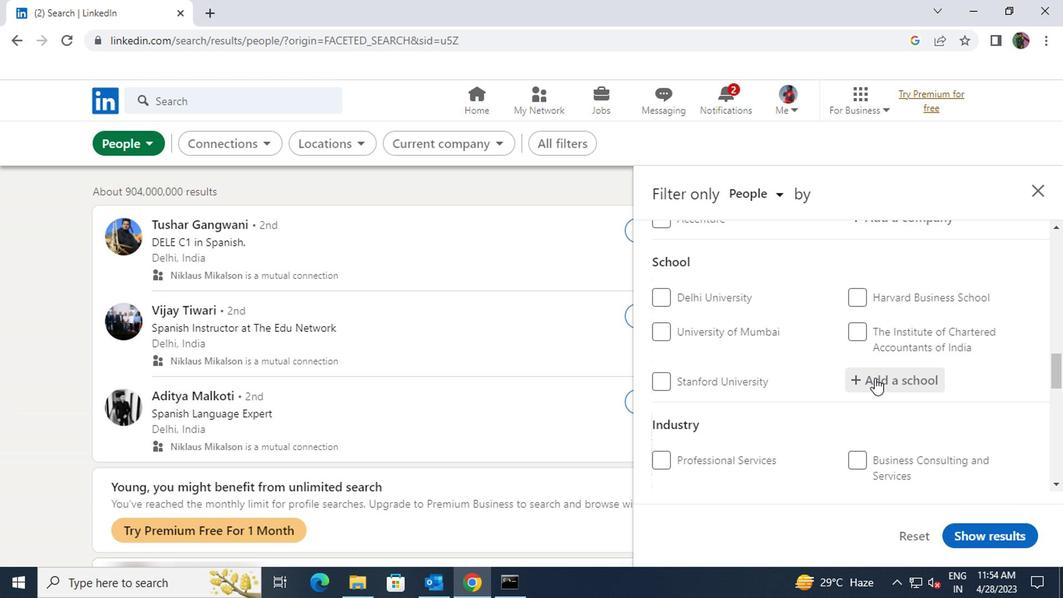 
Action: Key pressed <Key.shift><Key.shift><Key.shift><Key.shift><Key.shift><Key.shift><Key.shift>DHANA
Screenshot: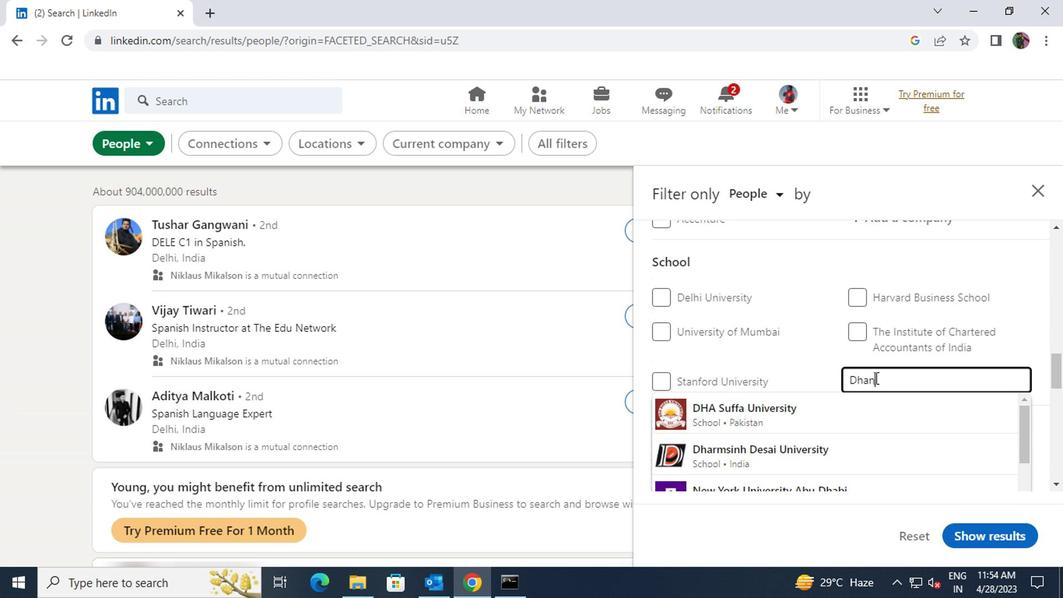 
Action: Mouse moved to (870, 397)
Screenshot: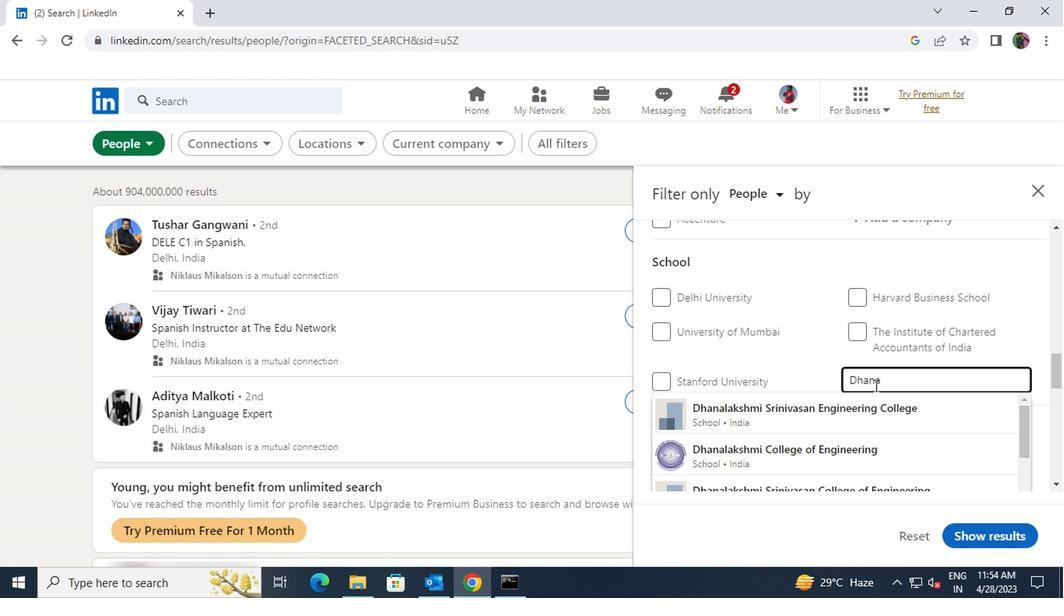 
Action: Mouse pressed left at (870, 397)
Screenshot: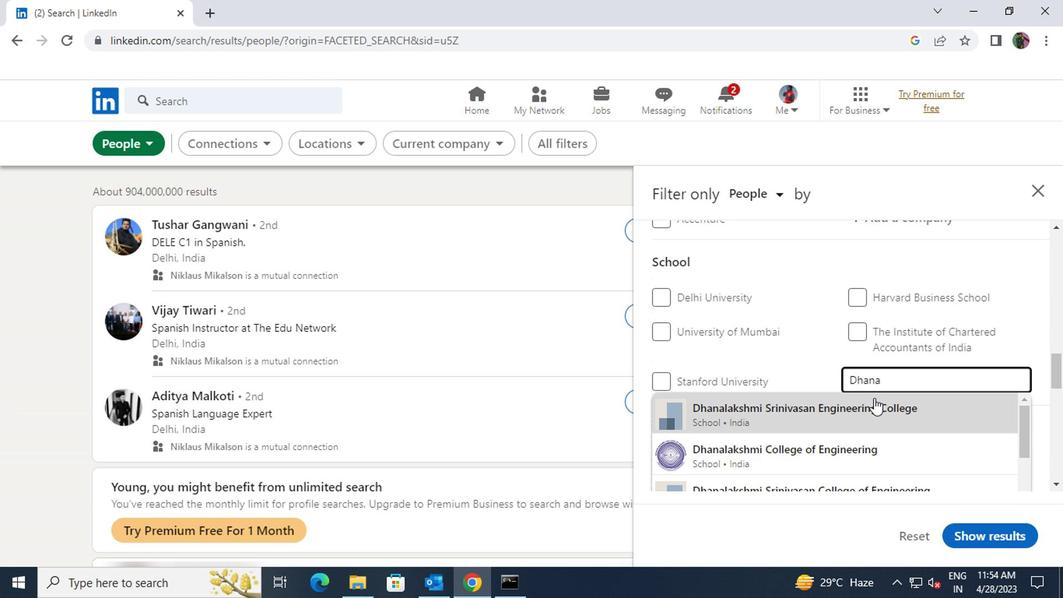 
Action: Mouse scrolled (870, 396) with delta (0, -1)
Screenshot: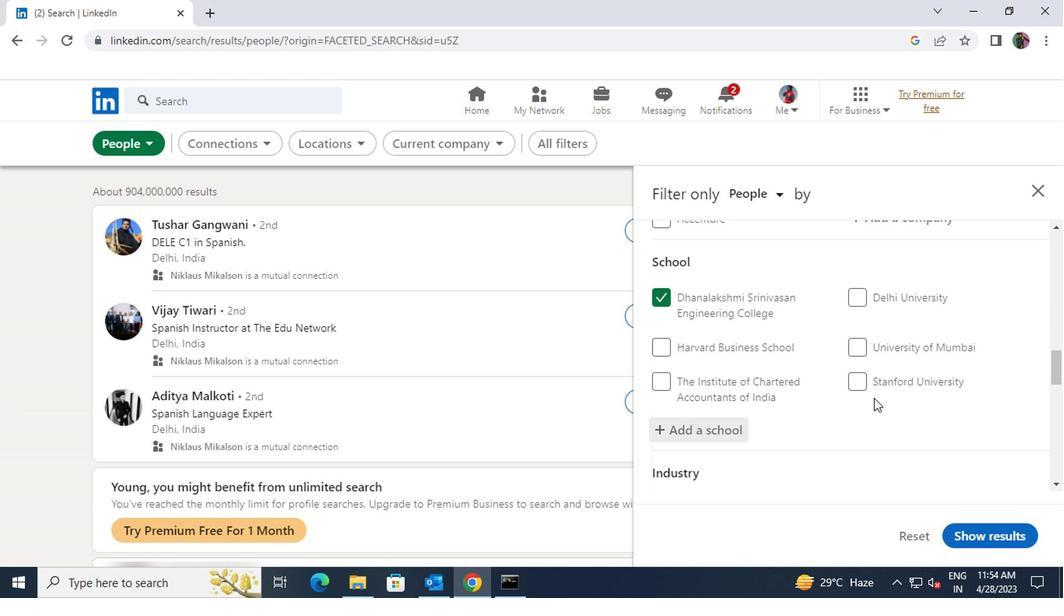 
Action: Mouse scrolled (870, 396) with delta (0, -1)
Screenshot: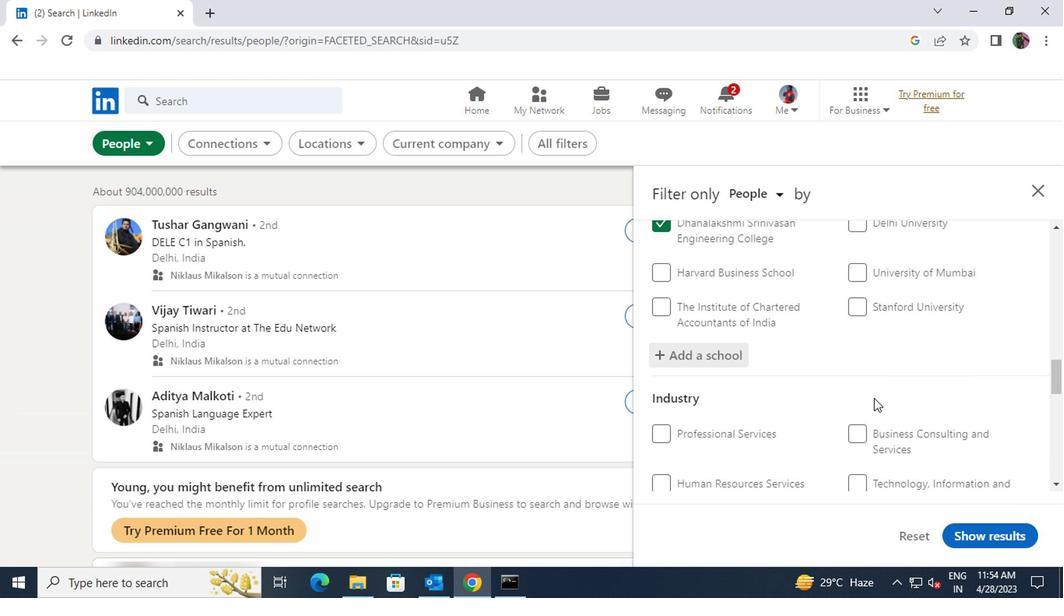 
Action: Mouse scrolled (870, 396) with delta (0, -1)
Screenshot: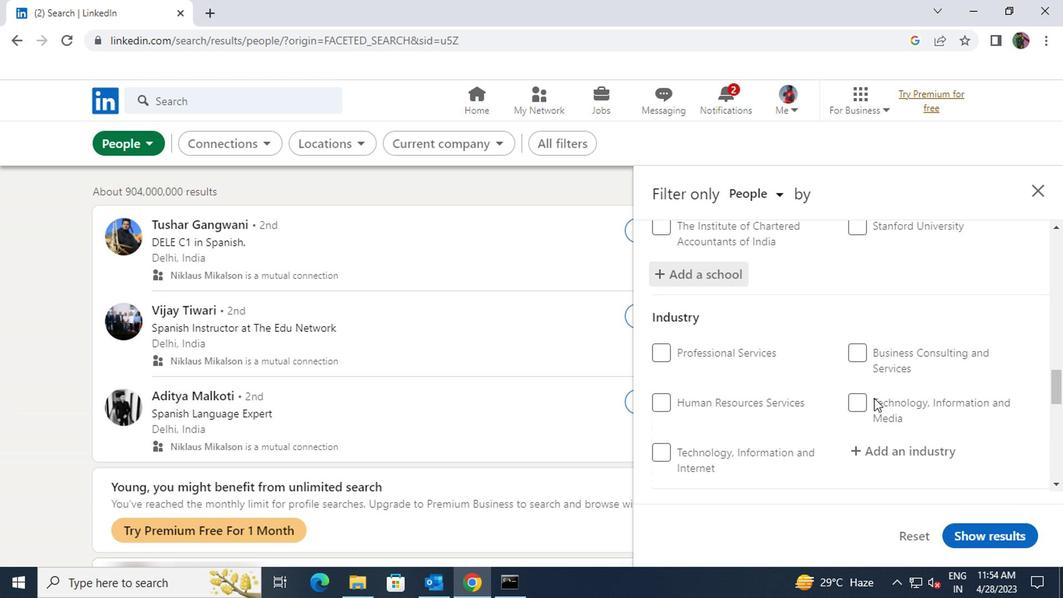 
Action: Mouse moved to (876, 378)
Screenshot: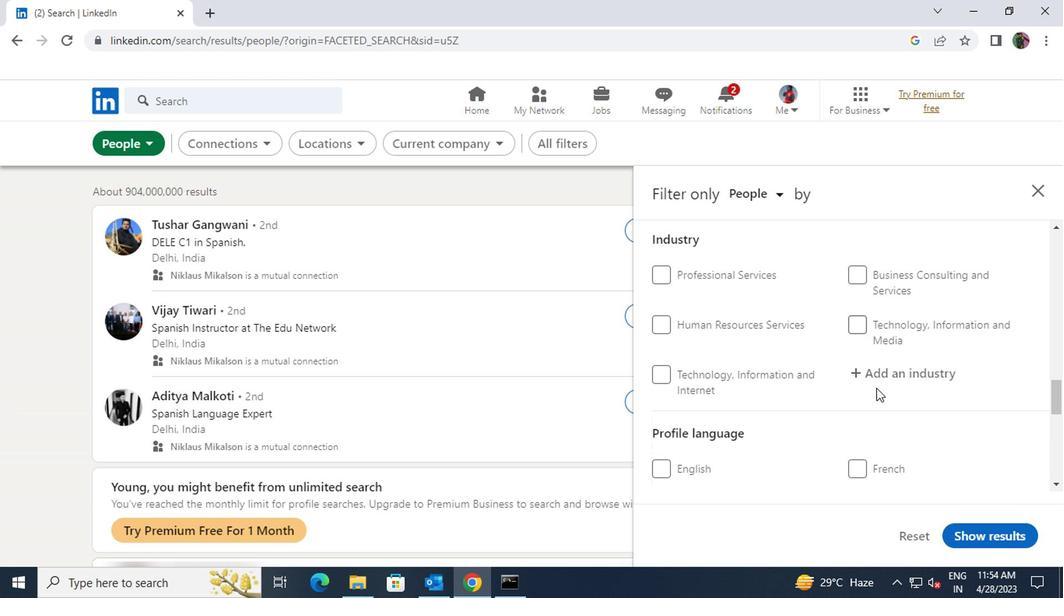 
Action: Mouse pressed left at (876, 378)
Screenshot: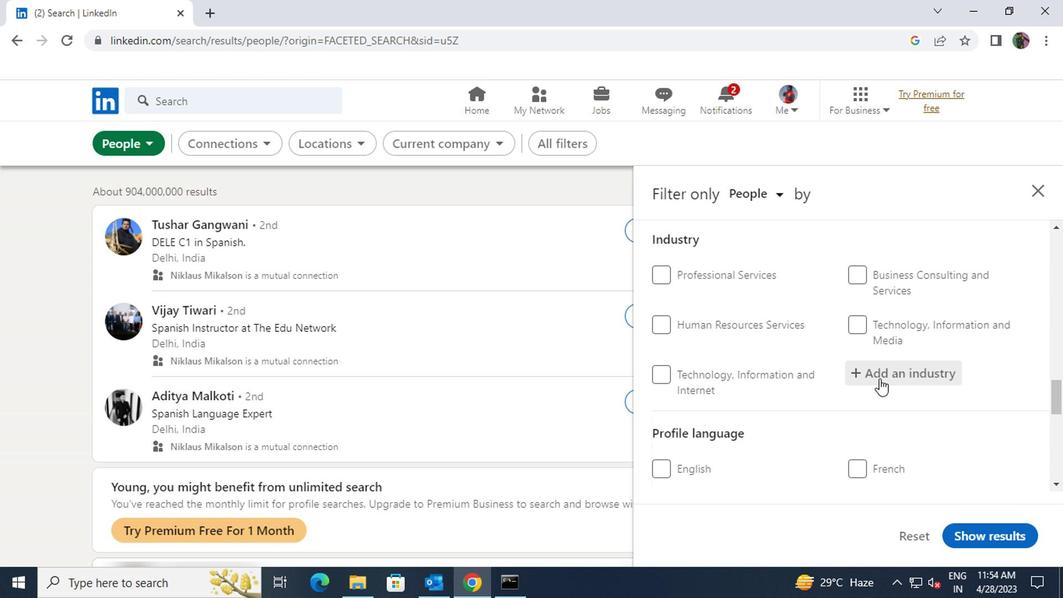 
Action: Key pressed <Key.shift>RETAIL<Key.space><Key.shift>FURN
Screenshot: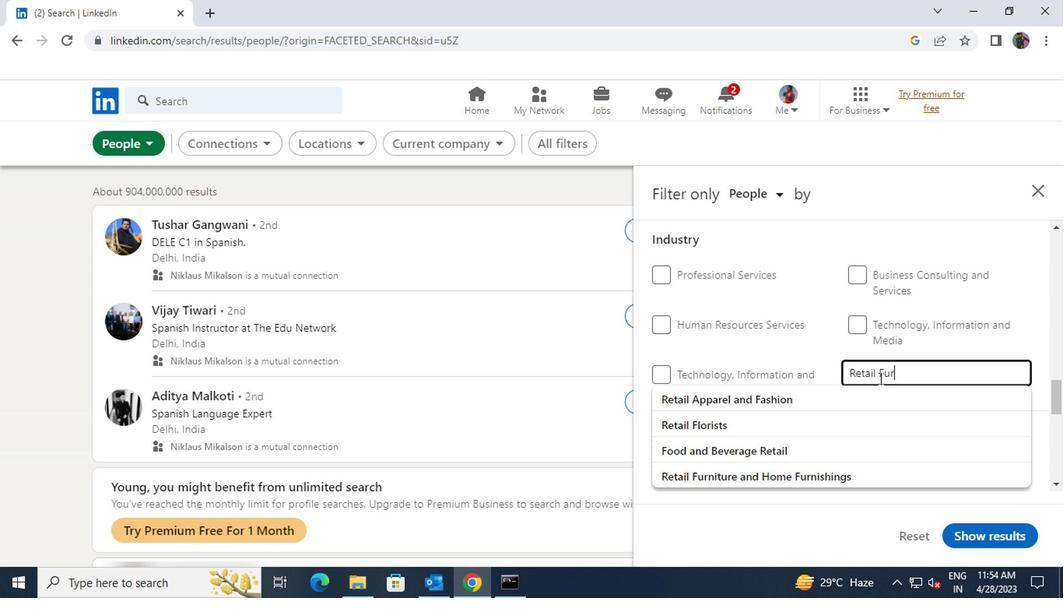 
Action: Mouse moved to (875, 397)
Screenshot: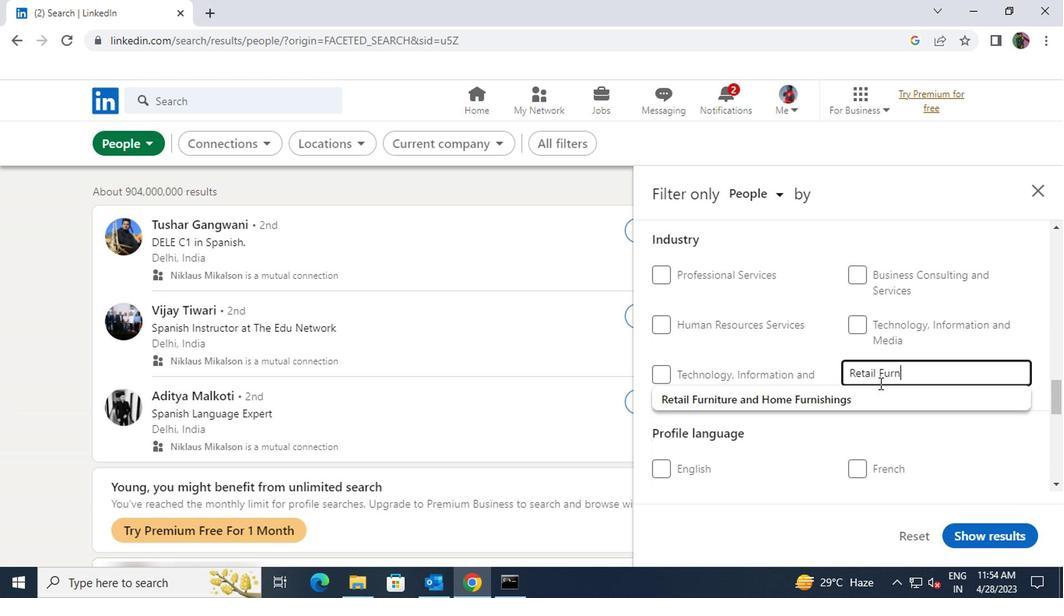 
Action: Mouse pressed left at (875, 397)
Screenshot: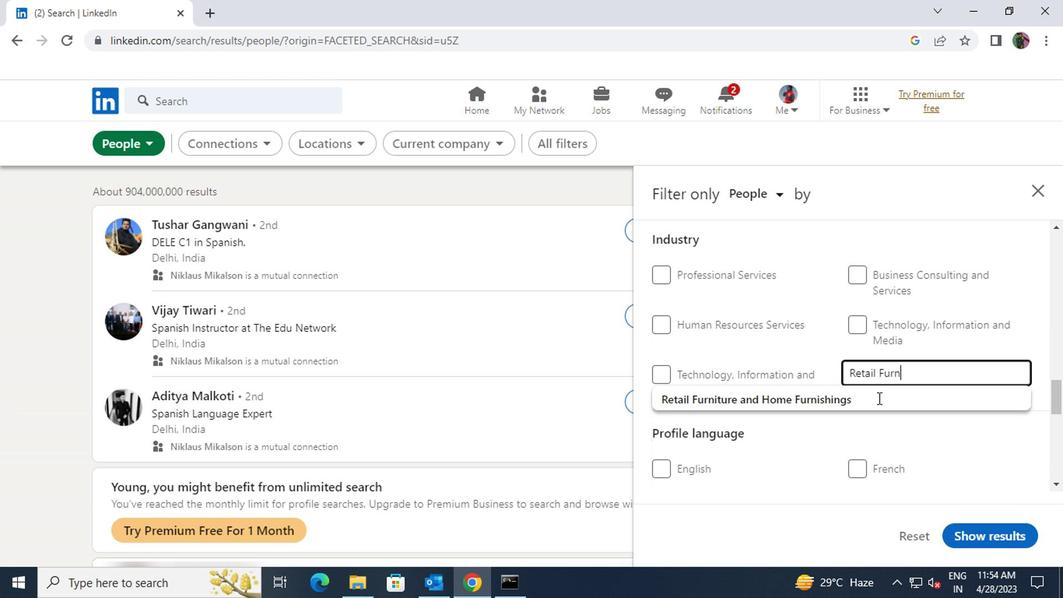 
Action: Mouse moved to (847, 397)
Screenshot: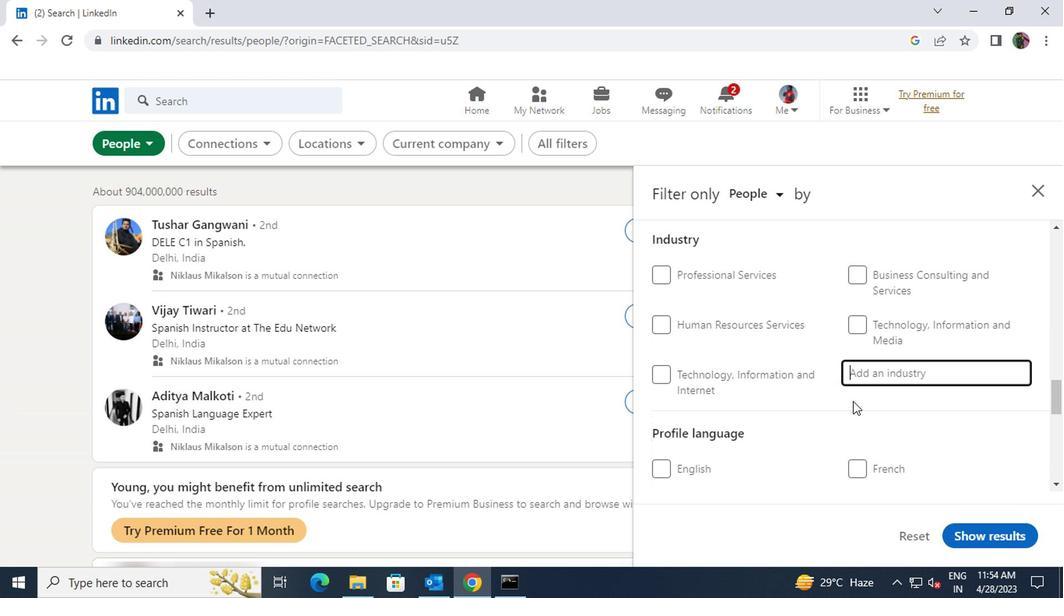 
Action: Mouse scrolled (847, 396) with delta (0, -1)
Screenshot: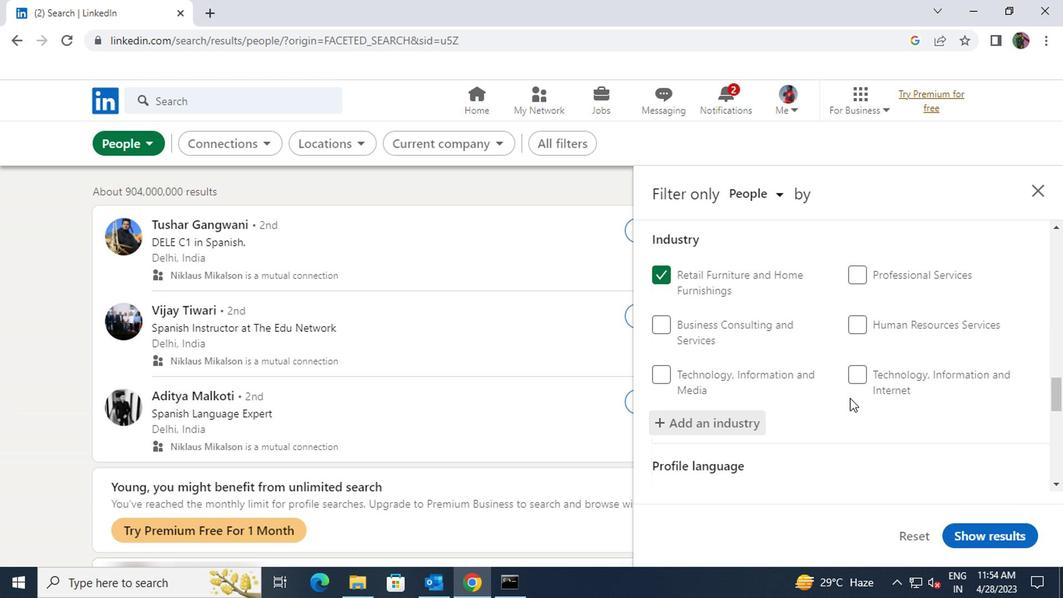 
Action: Mouse scrolled (847, 396) with delta (0, -1)
Screenshot: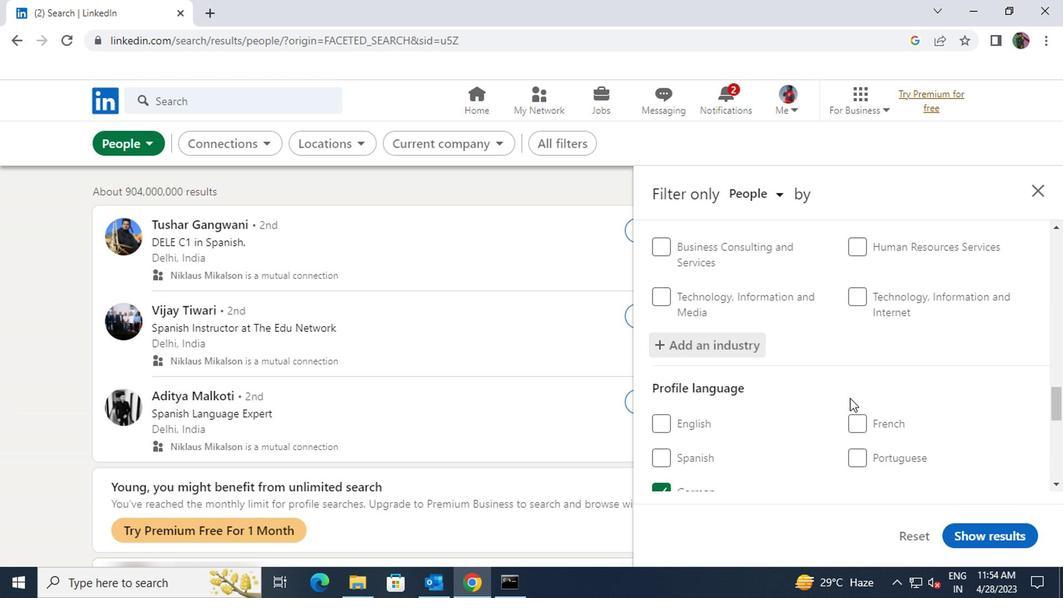
Action: Mouse scrolled (847, 396) with delta (0, -1)
Screenshot: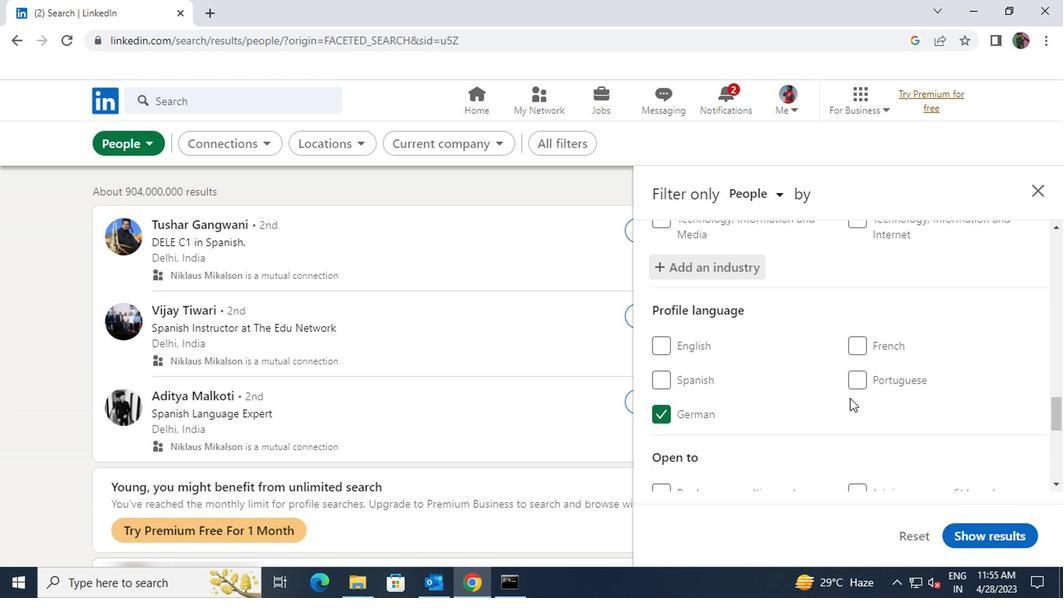 
Action: Mouse scrolled (847, 396) with delta (0, -1)
Screenshot: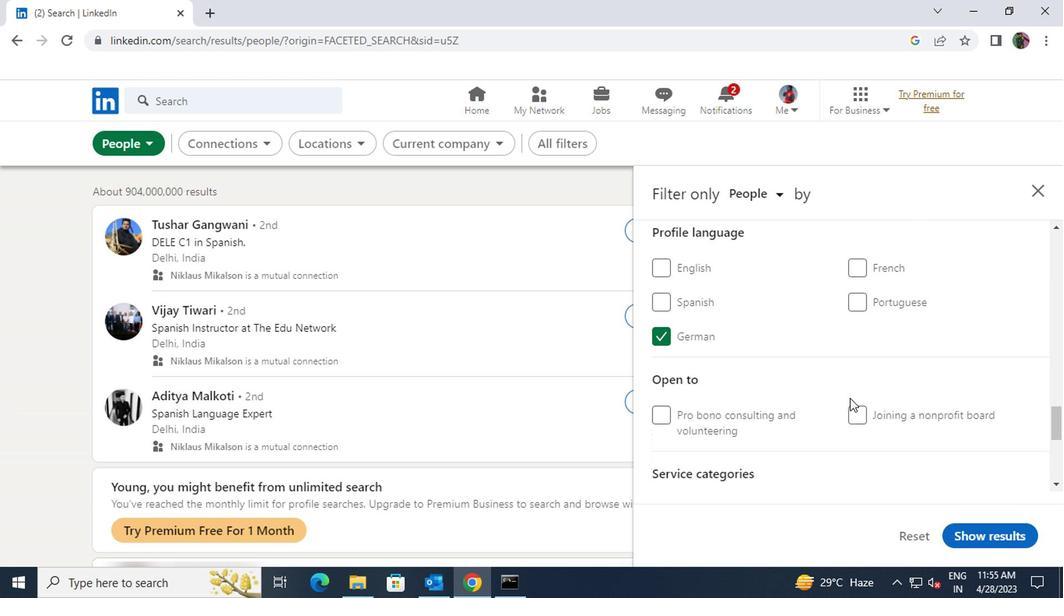 
Action: Mouse scrolled (847, 396) with delta (0, -1)
Screenshot: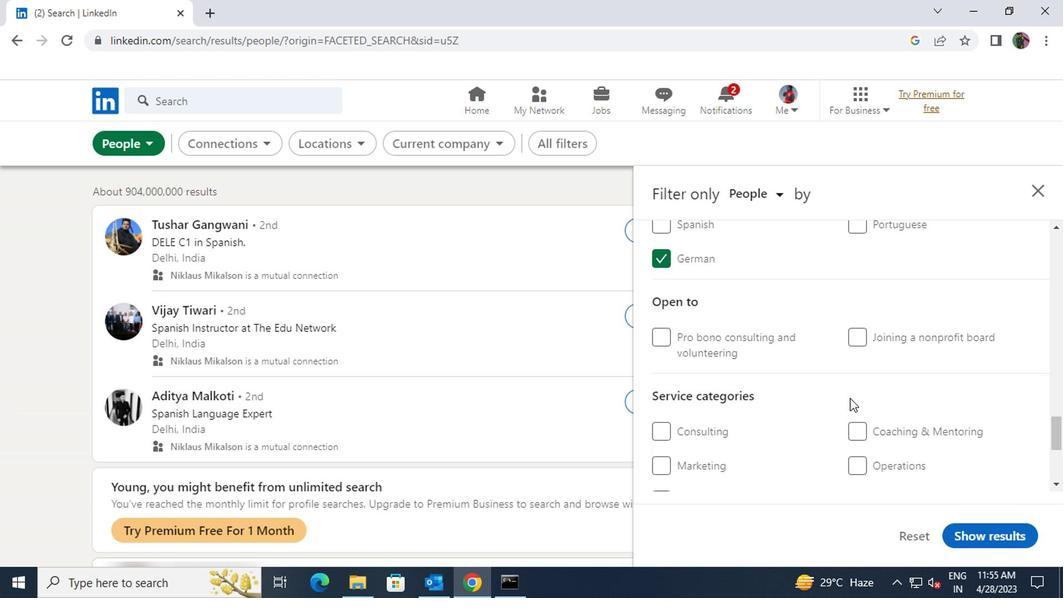
Action: Mouse moved to (855, 410)
Screenshot: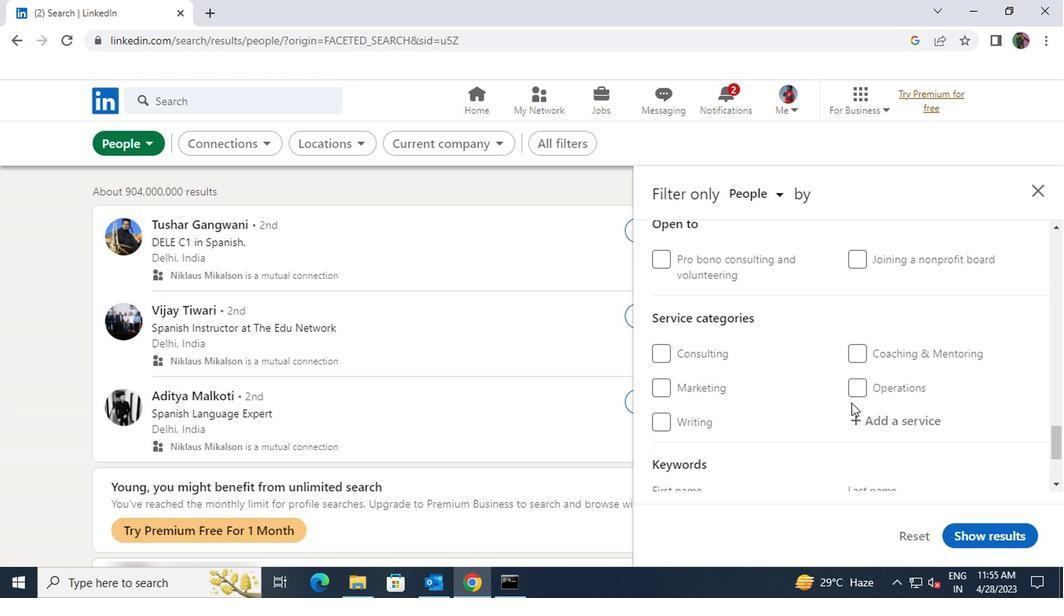 
Action: Mouse pressed left at (855, 410)
Screenshot: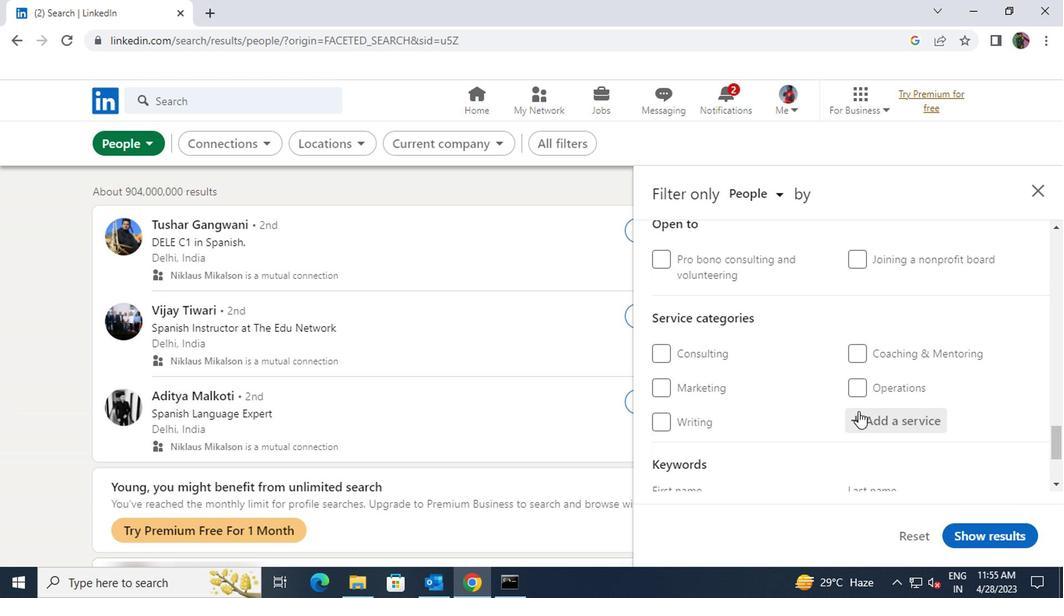 
Action: Key pressed <Key.shift>NEGOT
Screenshot: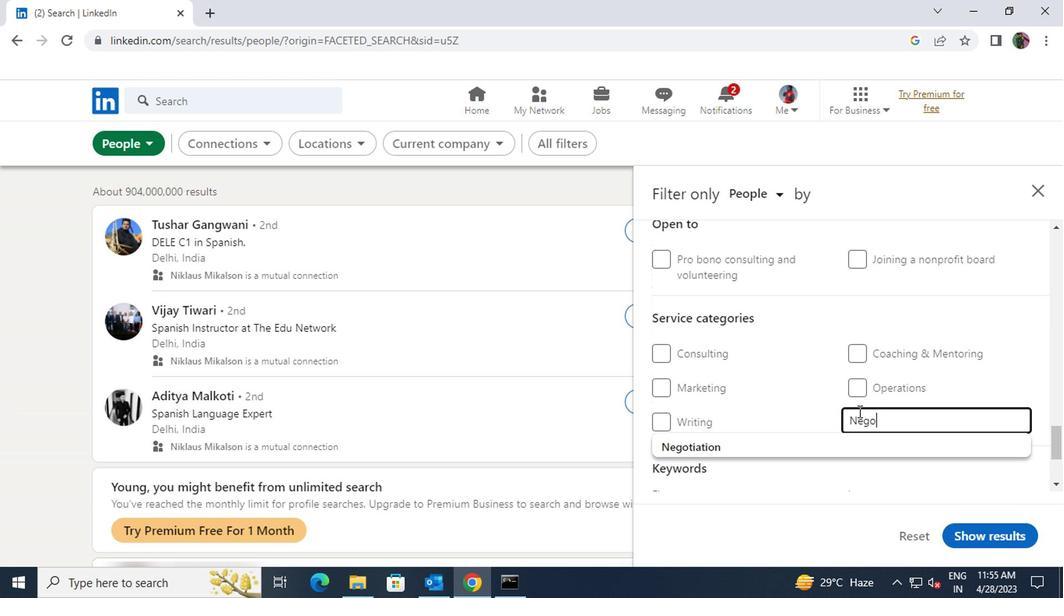 
Action: Mouse moved to (790, 437)
Screenshot: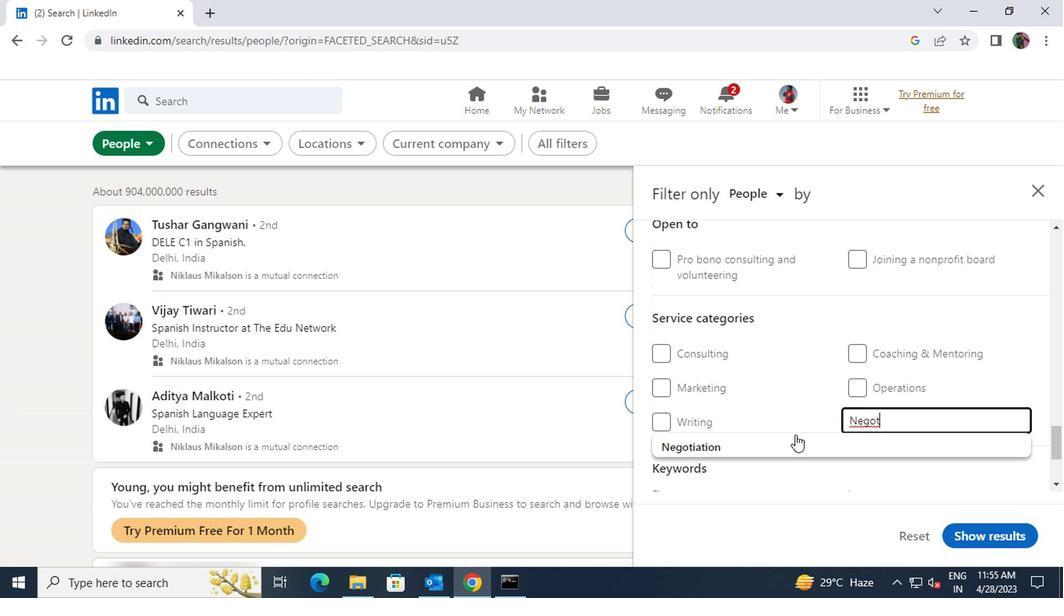 
Action: Mouse pressed left at (790, 437)
Screenshot: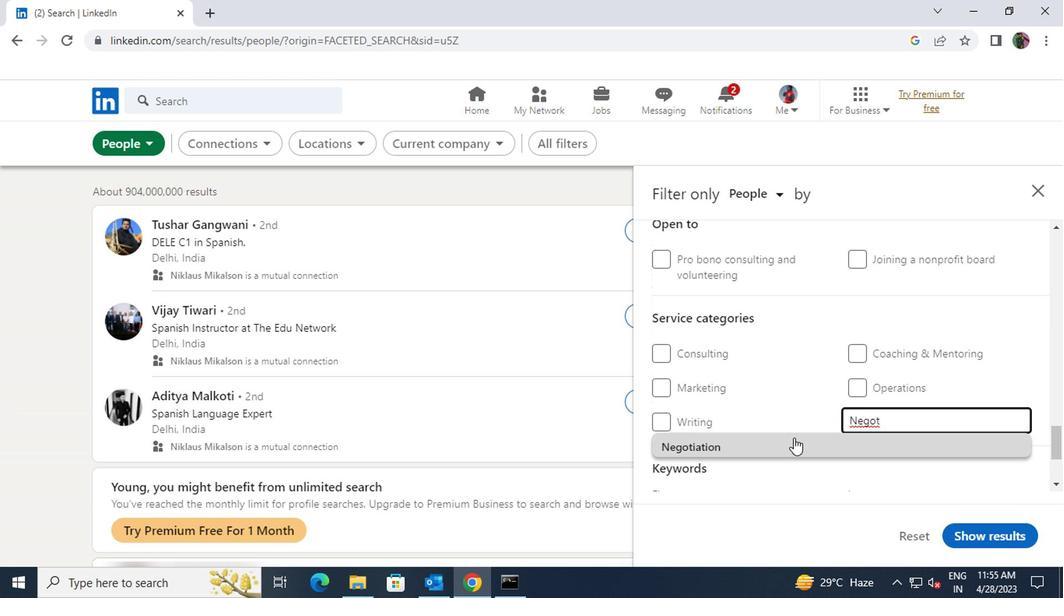
Action: Mouse scrolled (790, 436) with delta (0, -1)
Screenshot: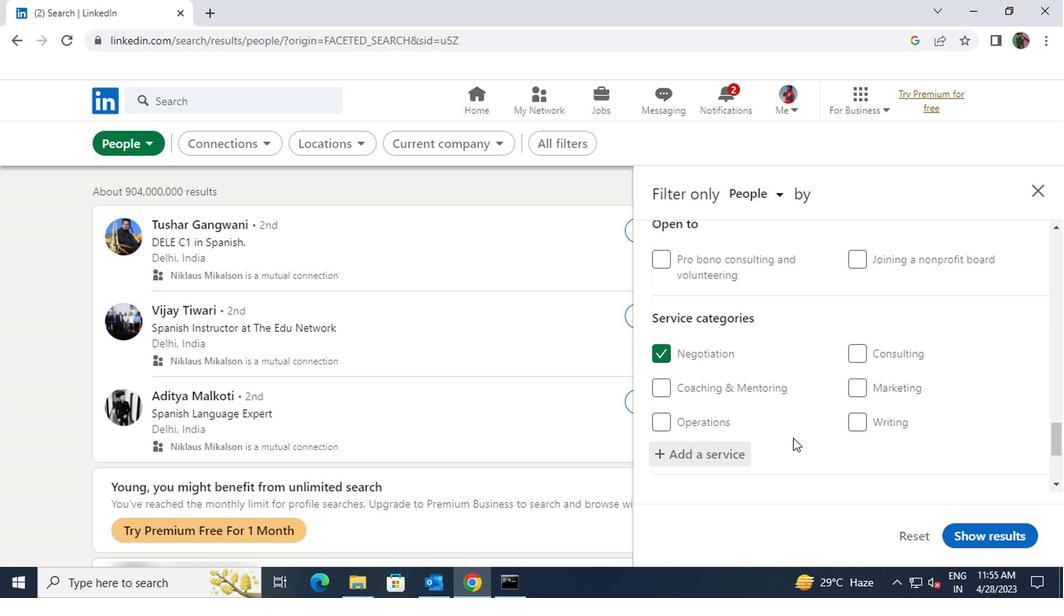 
Action: Mouse scrolled (790, 436) with delta (0, -1)
Screenshot: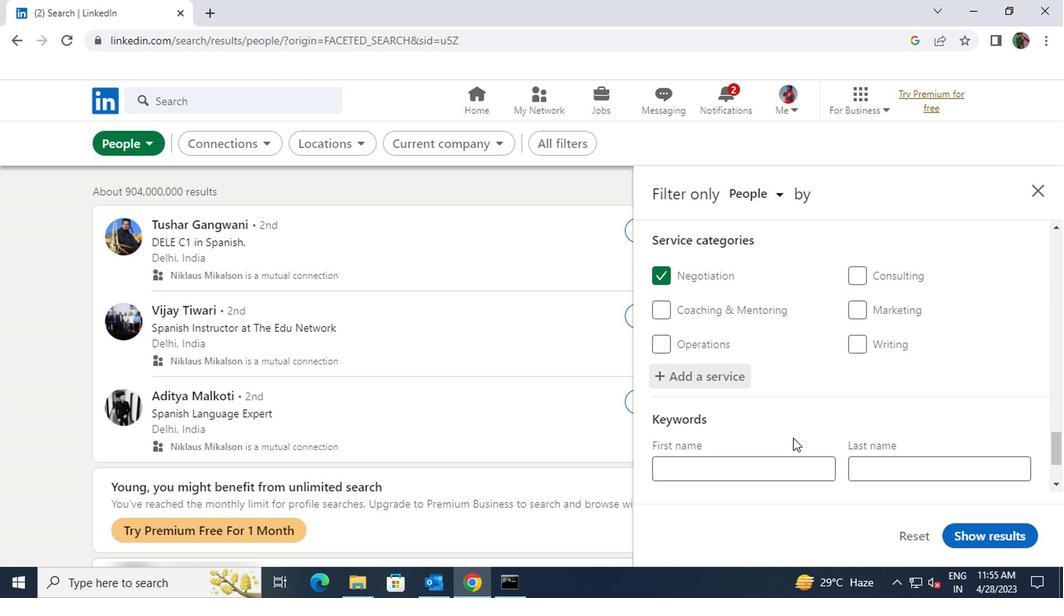 
Action: Mouse moved to (787, 442)
Screenshot: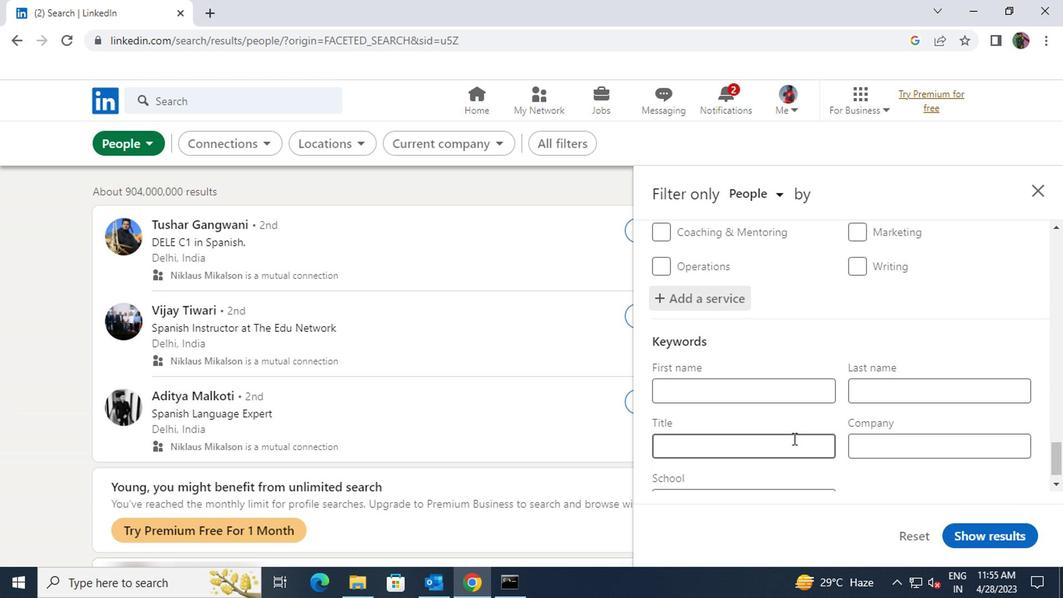 
Action: Mouse pressed left at (787, 442)
Screenshot: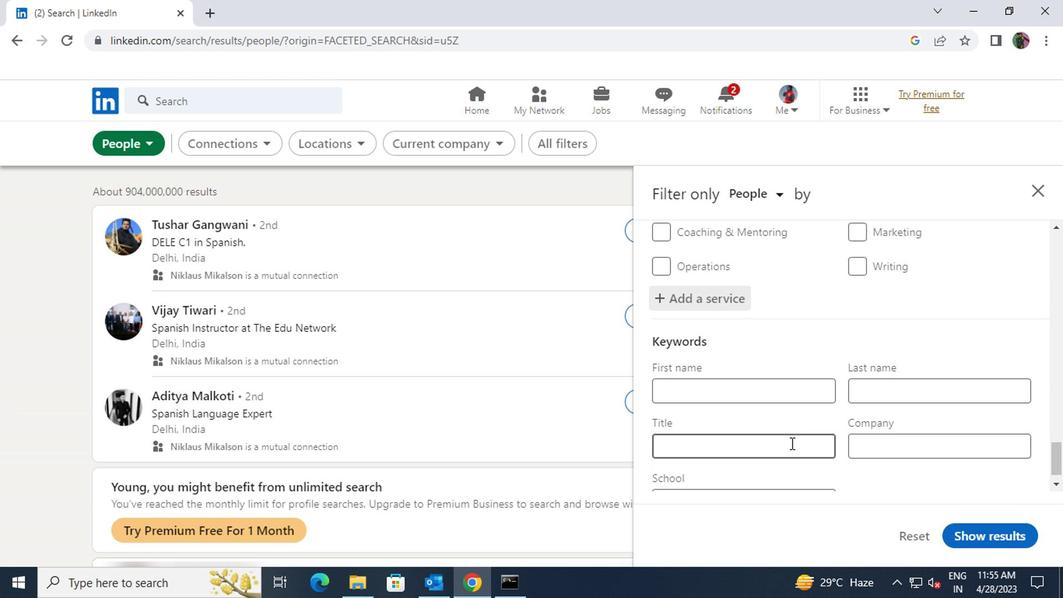 
Action: Key pressed <Key.shift>DIGITAL<Key.space><Key.shift>OVERLORD
Screenshot: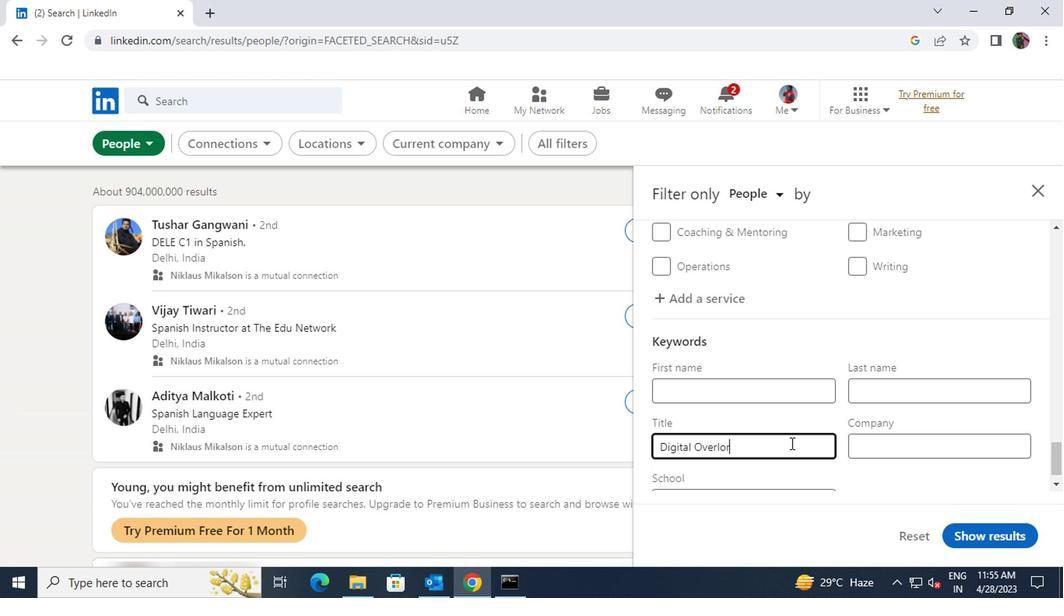 
Action: Mouse moved to (952, 532)
Screenshot: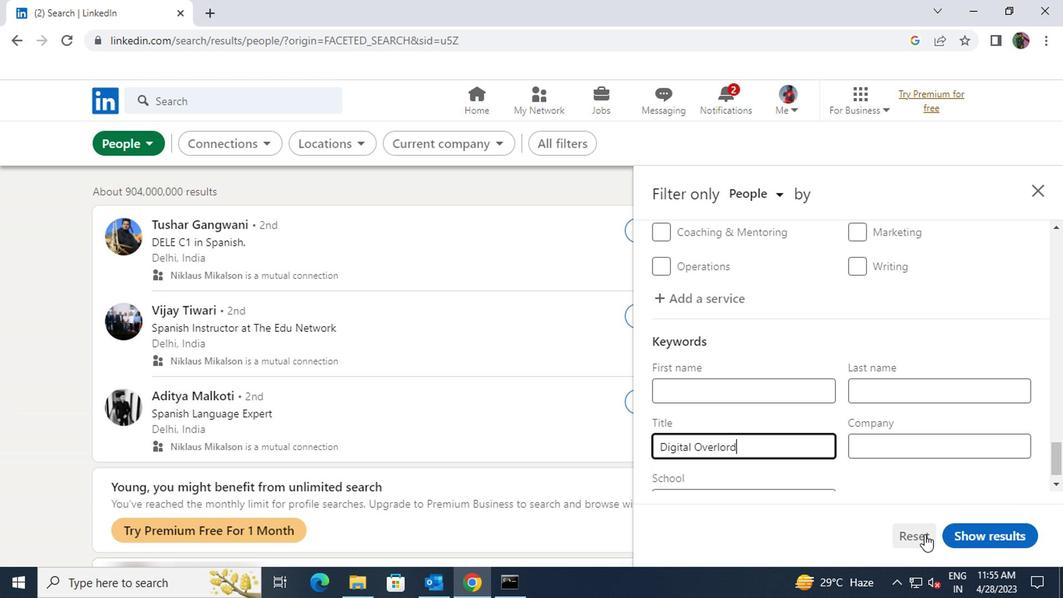 
Action: Mouse pressed left at (952, 532)
Screenshot: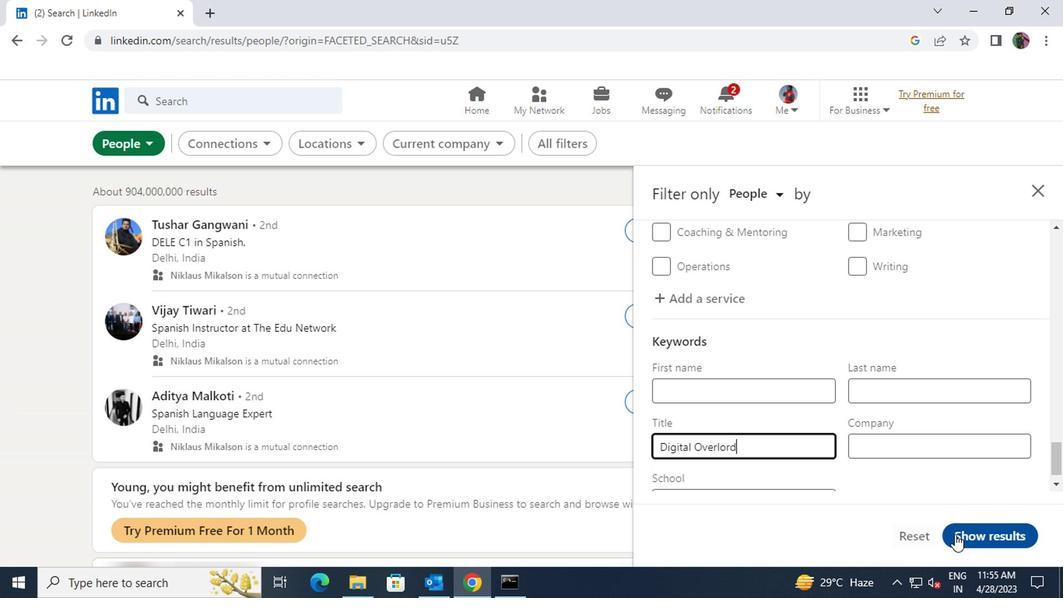 
